 Task: Create in the project TurboCharge in Backlog an issue 'Integrate a new virtual reality feature into an existing mobile application to enhance user engagement and experience', assign it to team member softage.1@softage.net and change the status to IN PROGRESS.
Action: Mouse moved to (245, 72)
Screenshot: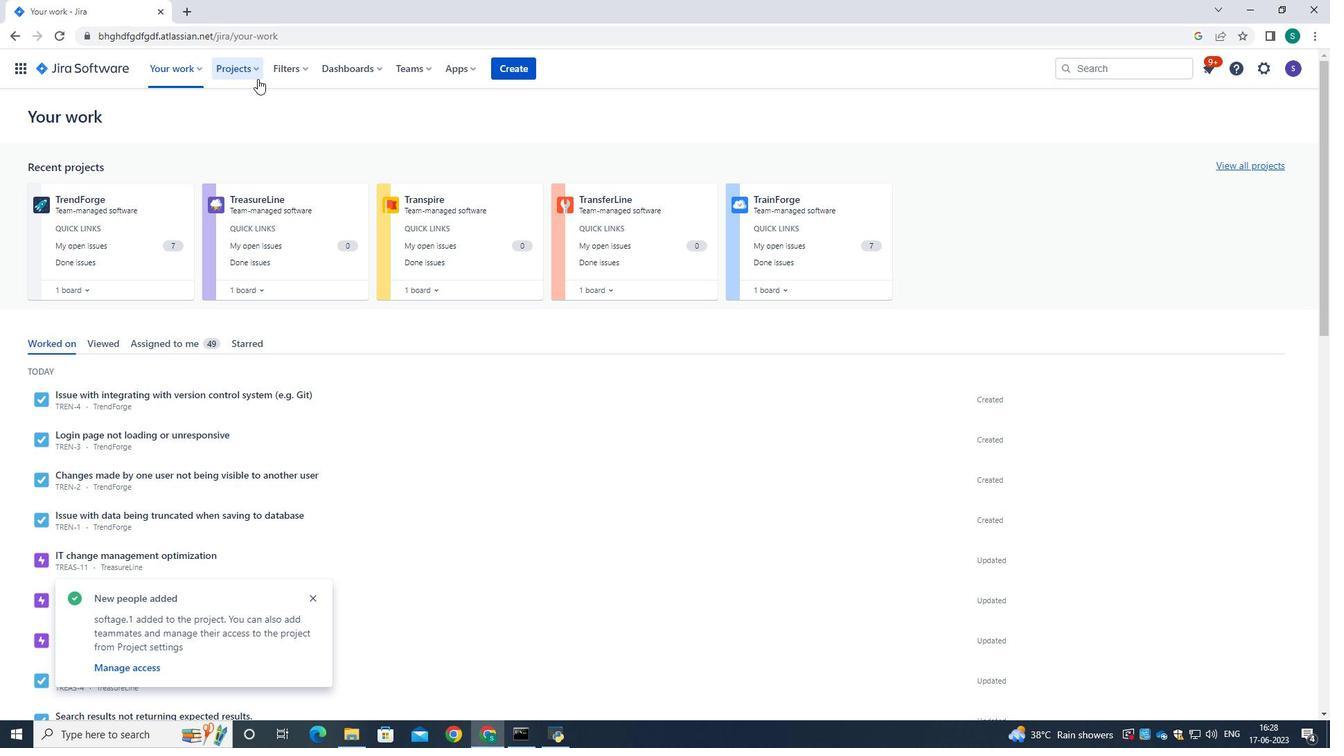 
Action: Mouse pressed left at (245, 72)
Screenshot: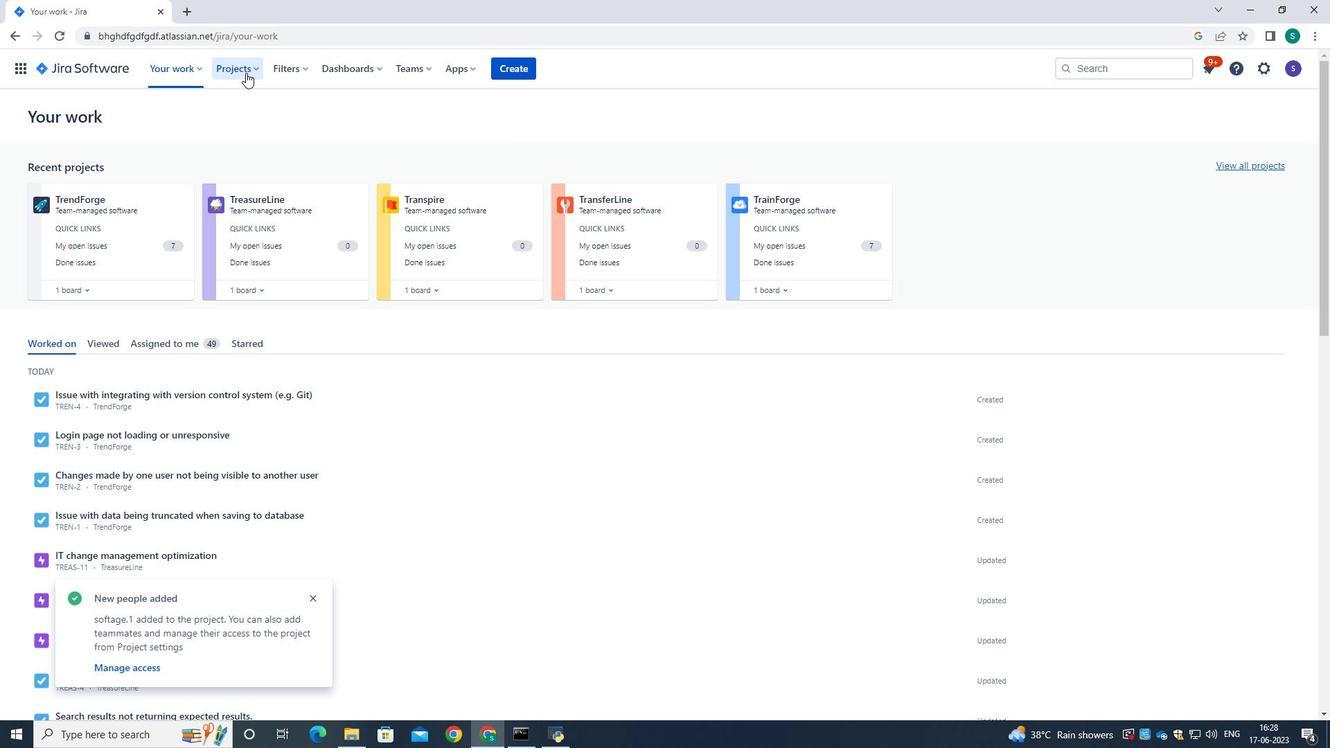 
Action: Mouse moved to (251, 132)
Screenshot: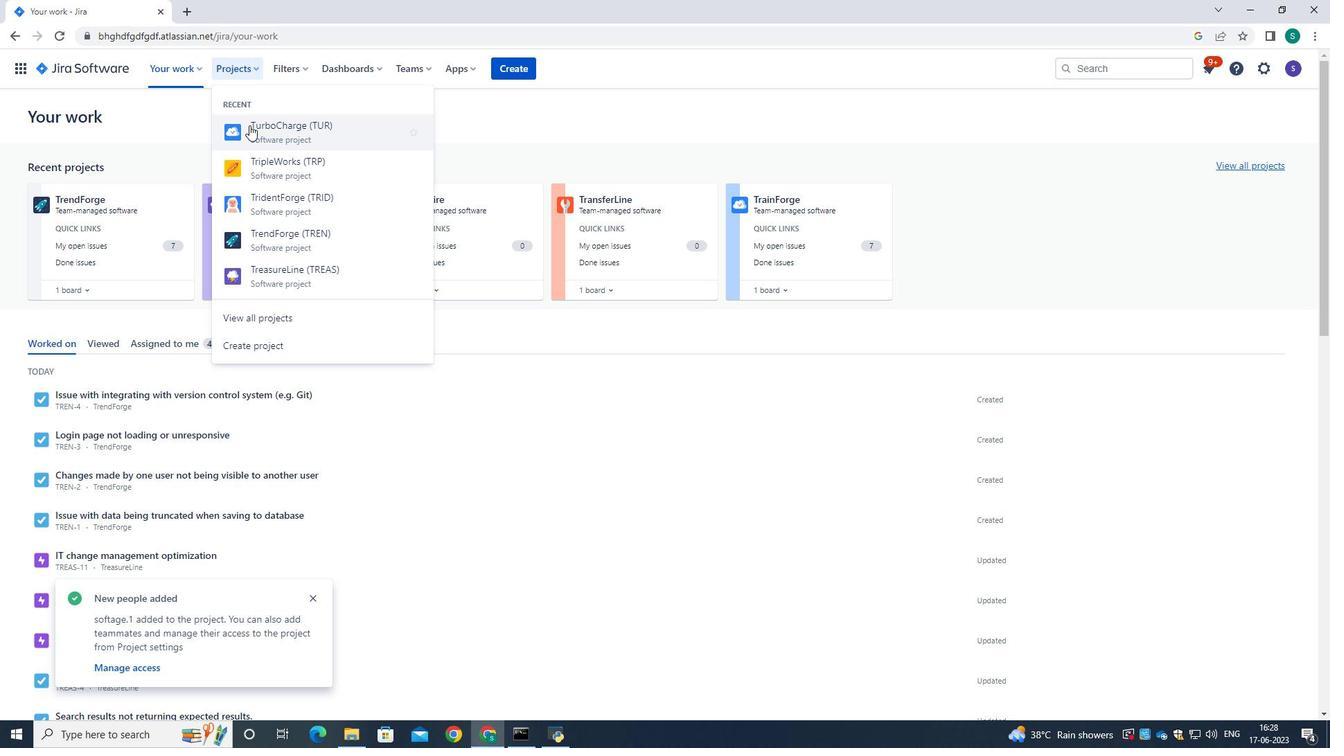 
Action: Mouse pressed left at (251, 132)
Screenshot: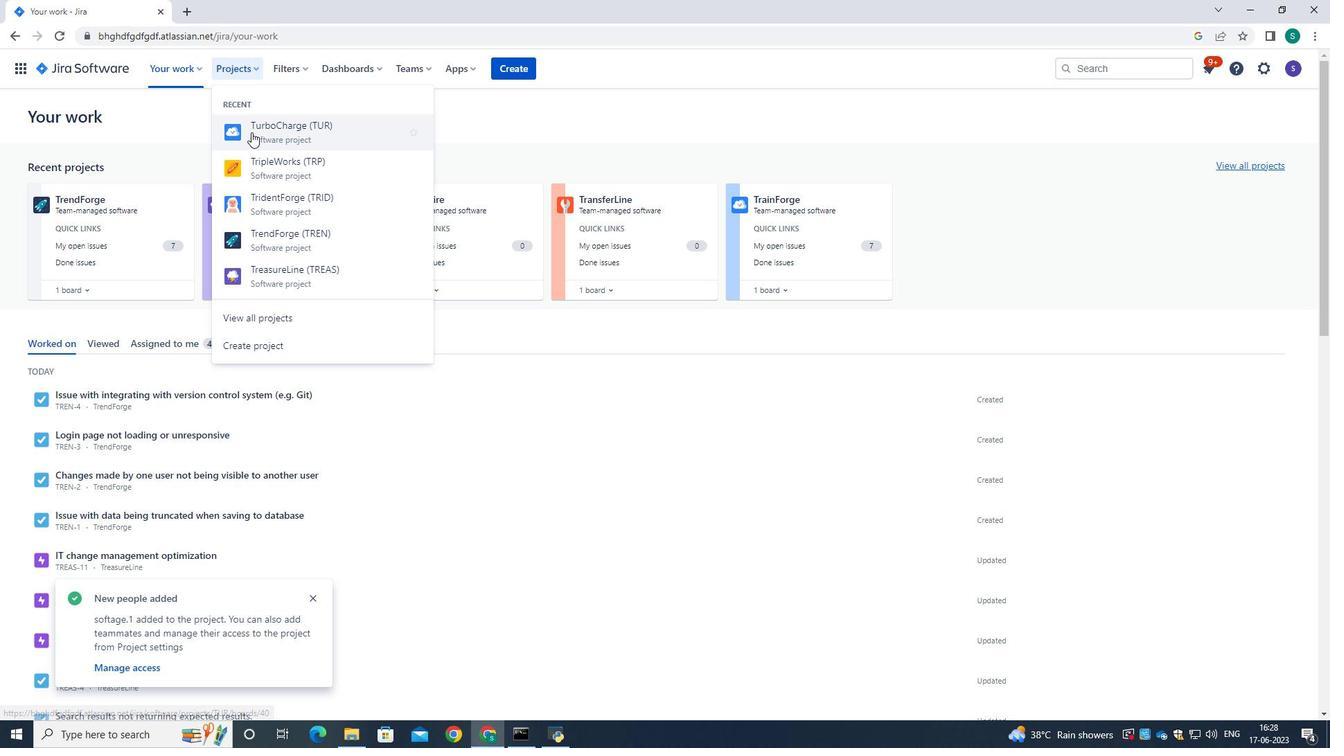 
Action: Mouse moved to (80, 205)
Screenshot: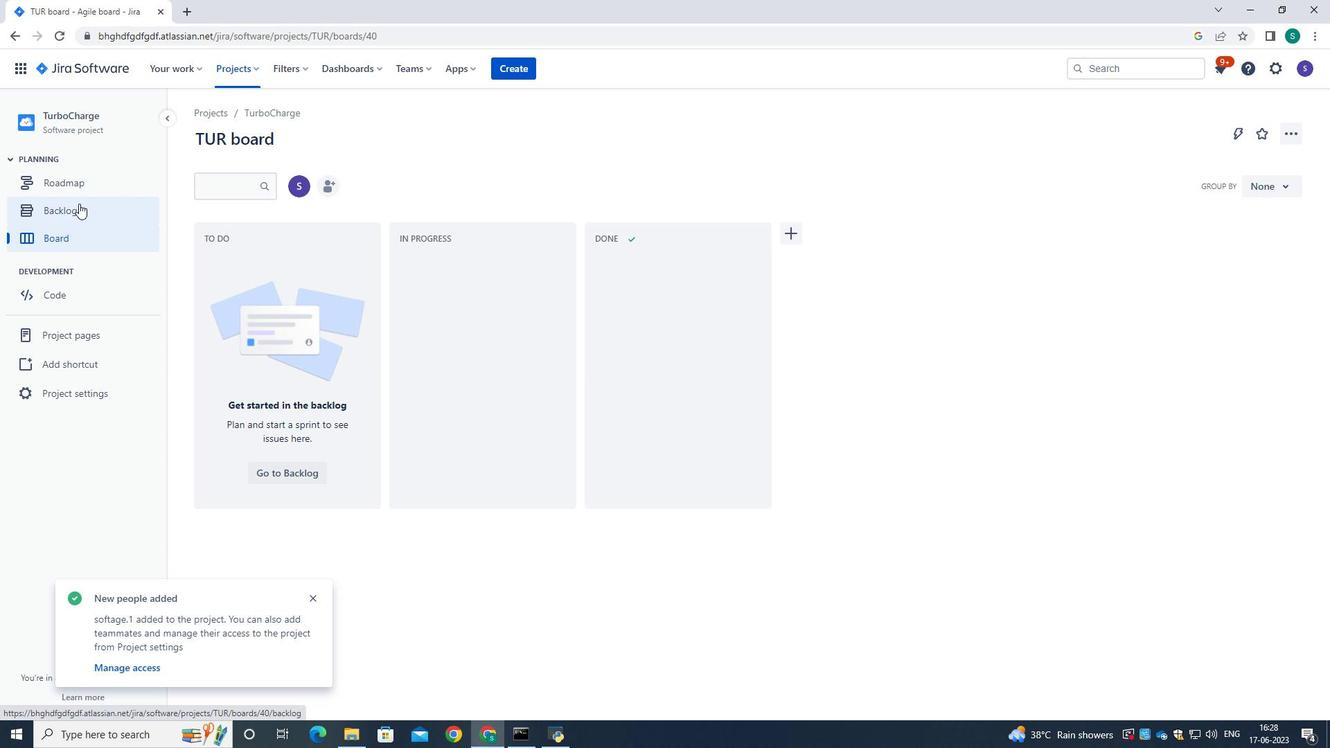 
Action: Mouse pressed left at (80, 205)
Screenshot: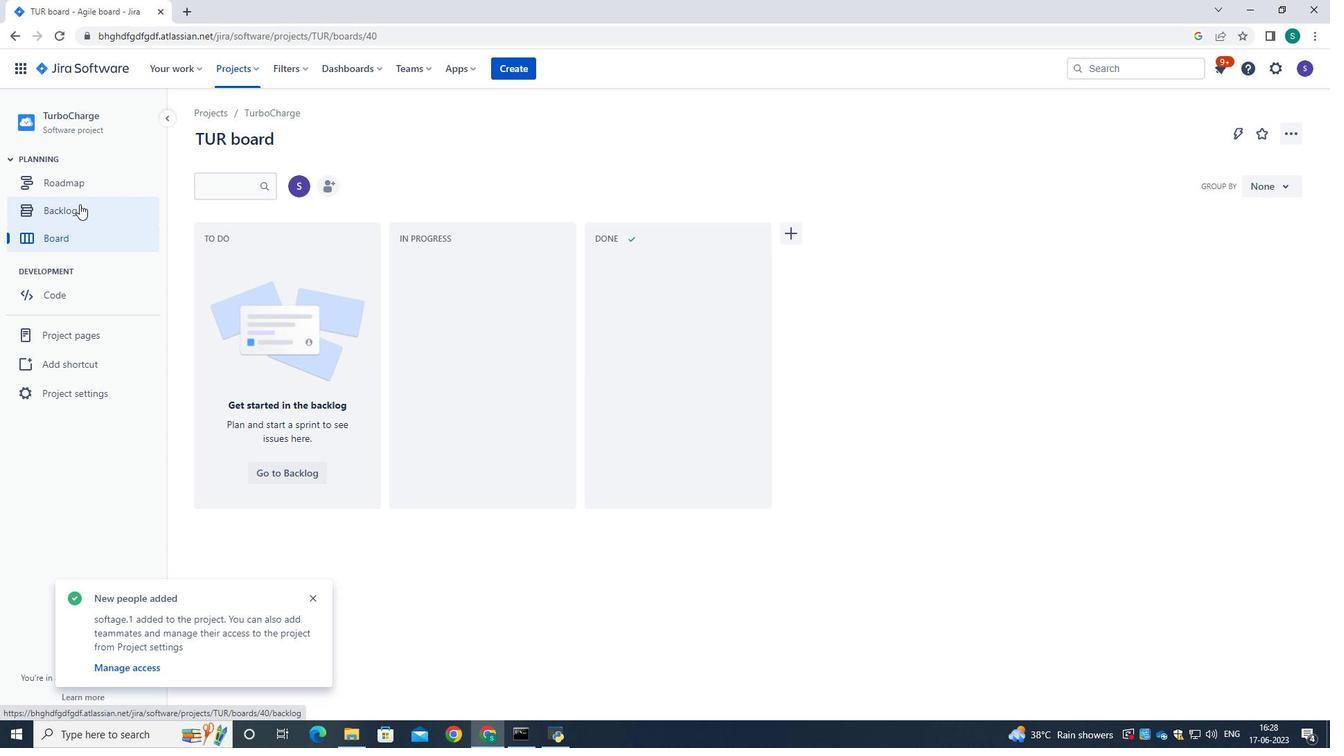 
Action: Mouse moved to (453, 281)
Screenshot: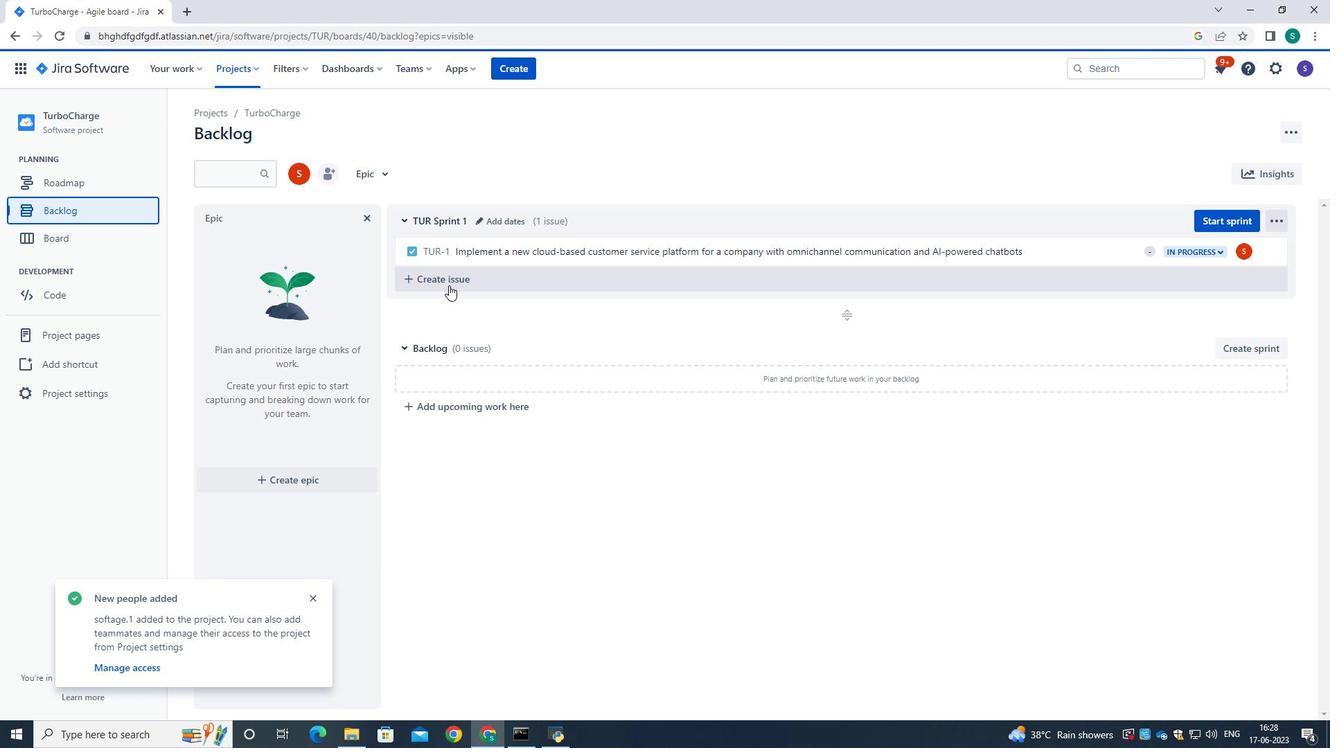 
Action: Mouse pressed left at (453, 281)
Screenshot: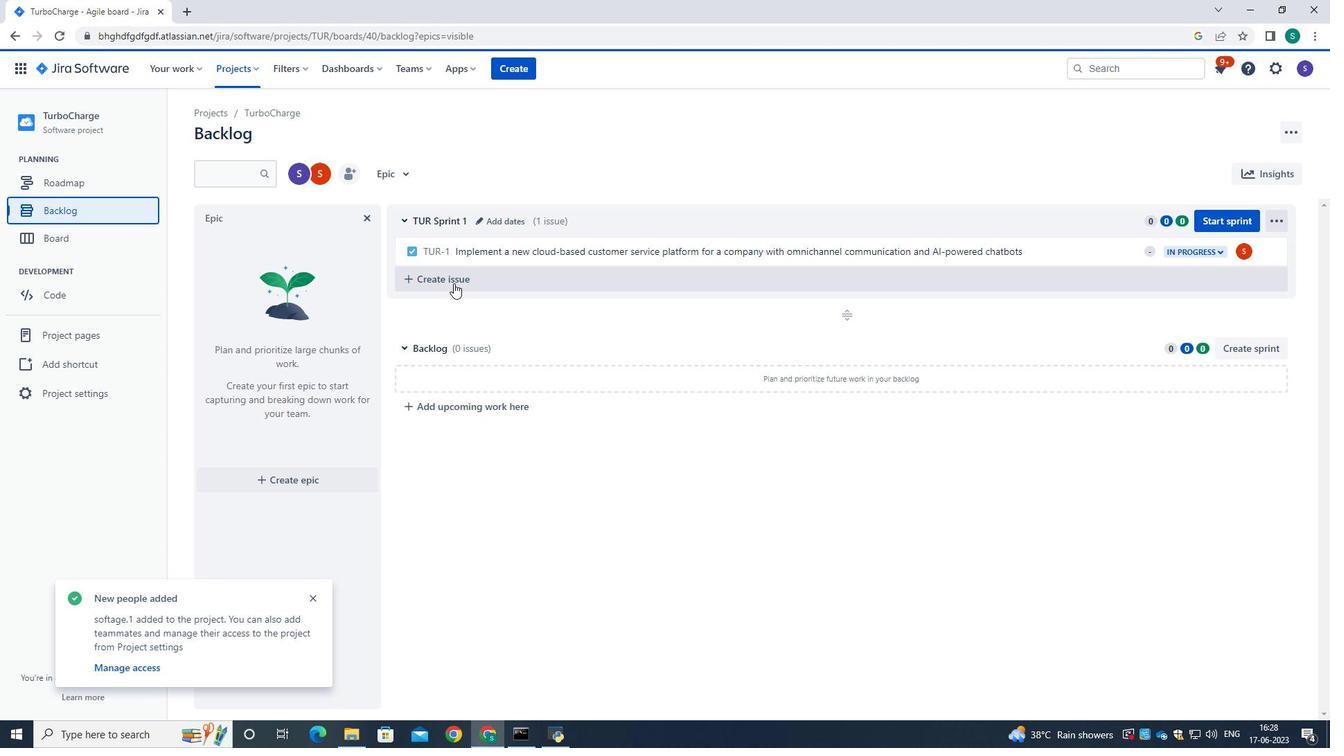 
Action: Mouse moved to (511, 282)
Screenshot: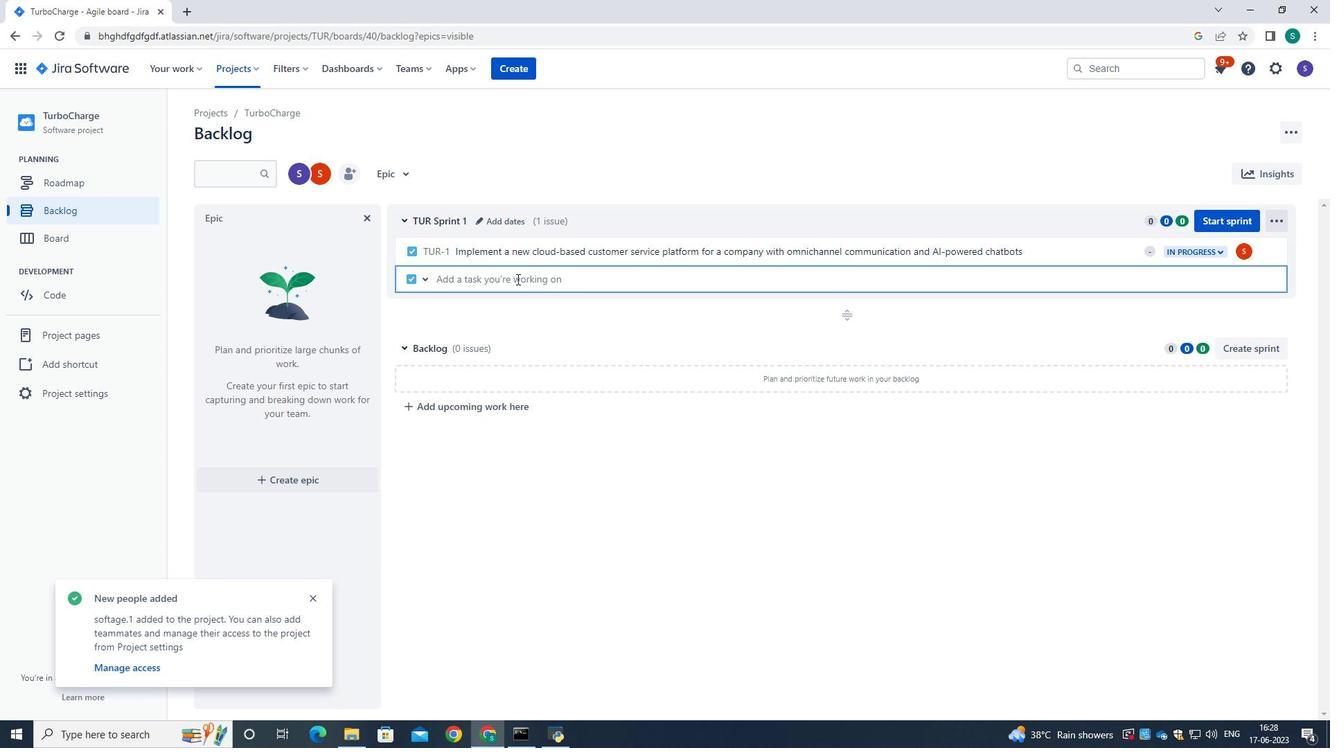 
Action: Mouse pressed left at (511, 282)
Screenshot: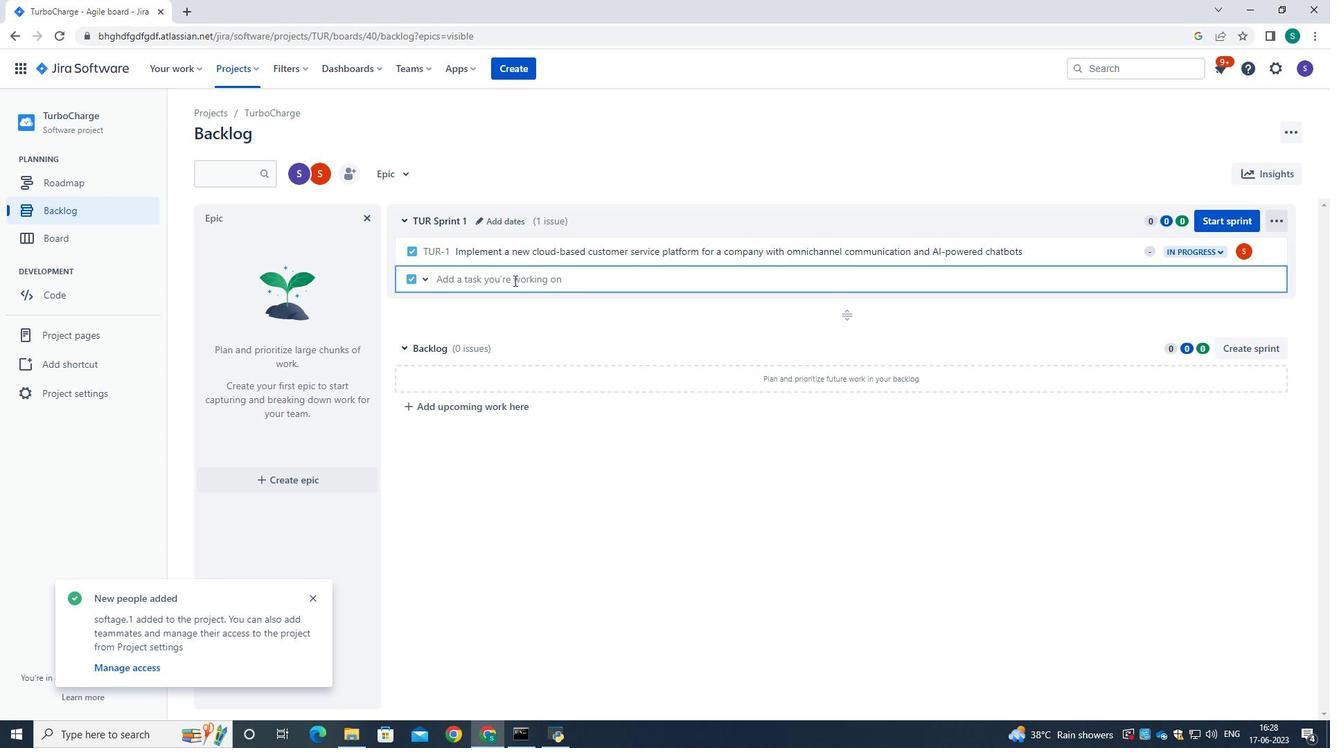 
Action: Key pressed <Key.caps_lock>I<Key.caps_lock>ntegrate<Key.space>a<Key.space>new<Key.space>virtyal<Key.backspace><Key.backspace><Key.backspace>ual<Key.space>reality<Key.space>featr<Key.backspace>ure<Key.space>into<Key.space>an<Key.space>existing<Key.space>mobile<Key.space>application<Key.space>to<Key.space>enhance<Key.space>user<Key.space>engagement<Key.space>and<Key.space>w<Key.backspace>experience.<Key.backspace>
Screenshot: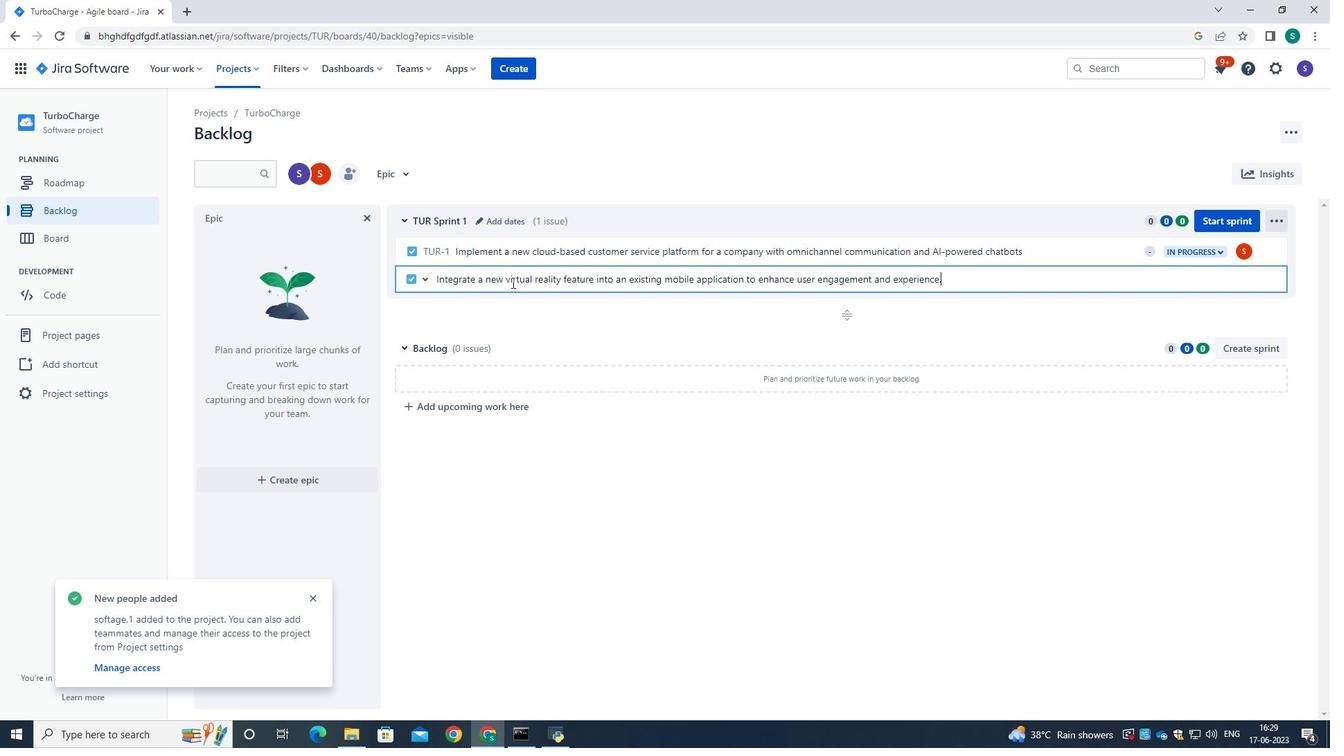 
Action: Mouse moved to (514, 283)
Screenshot: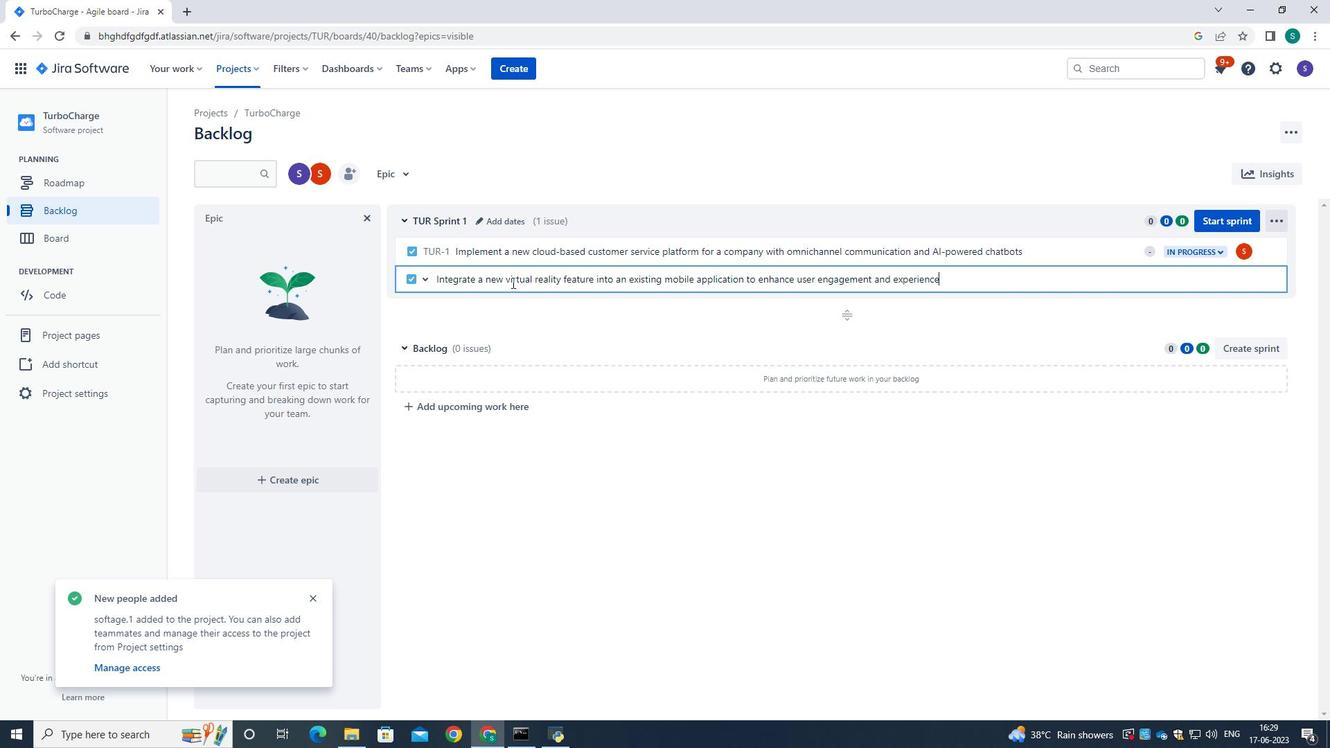 
Action: Key pressed <Key.enter>
Screenshot: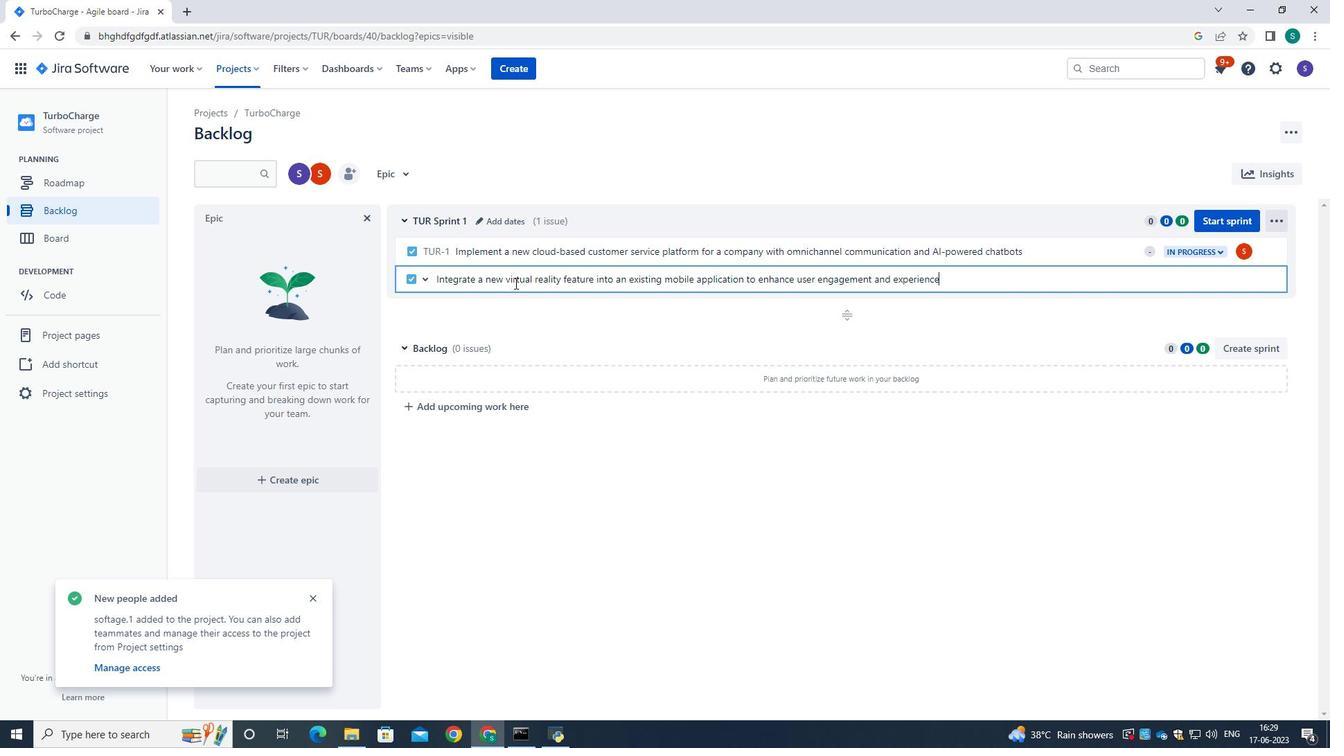 
Action: Mouse moved to (1244, 281)
Screenshot: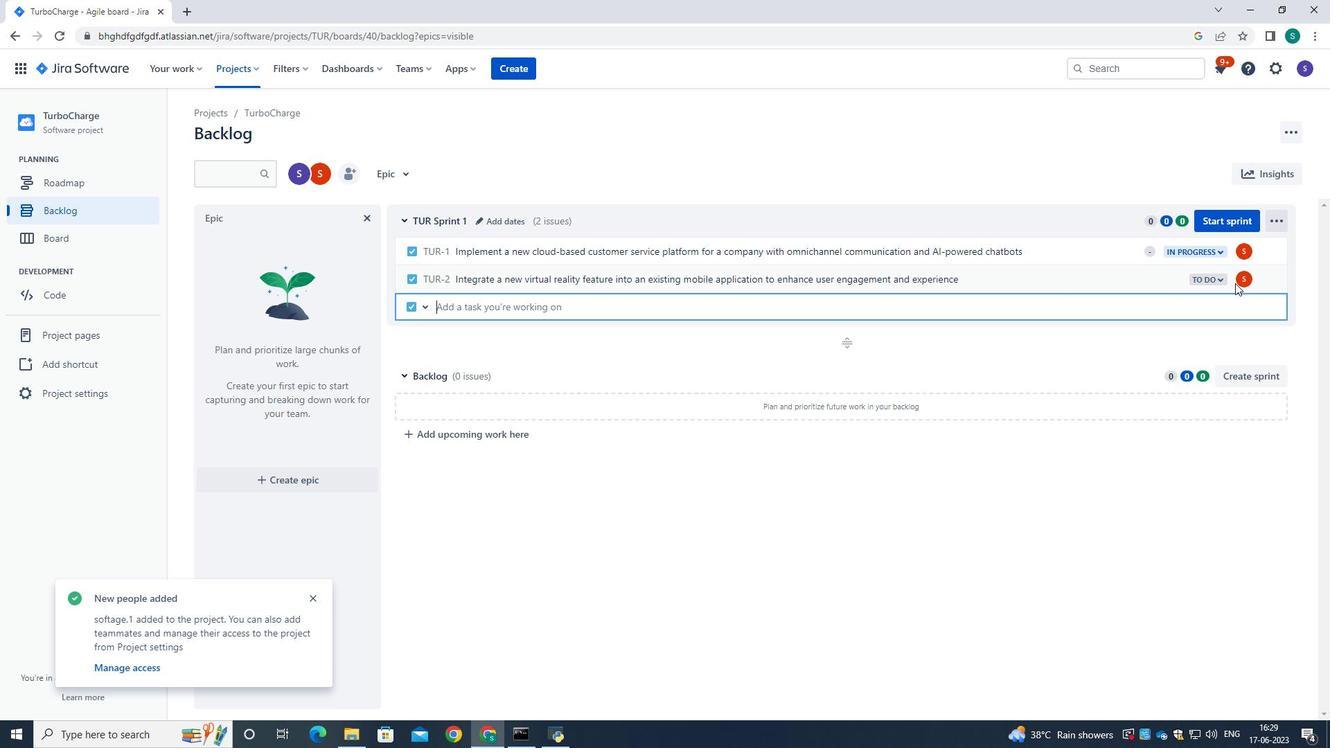 
Action: Mouse pressed left at (1244, 281)
Screenshot: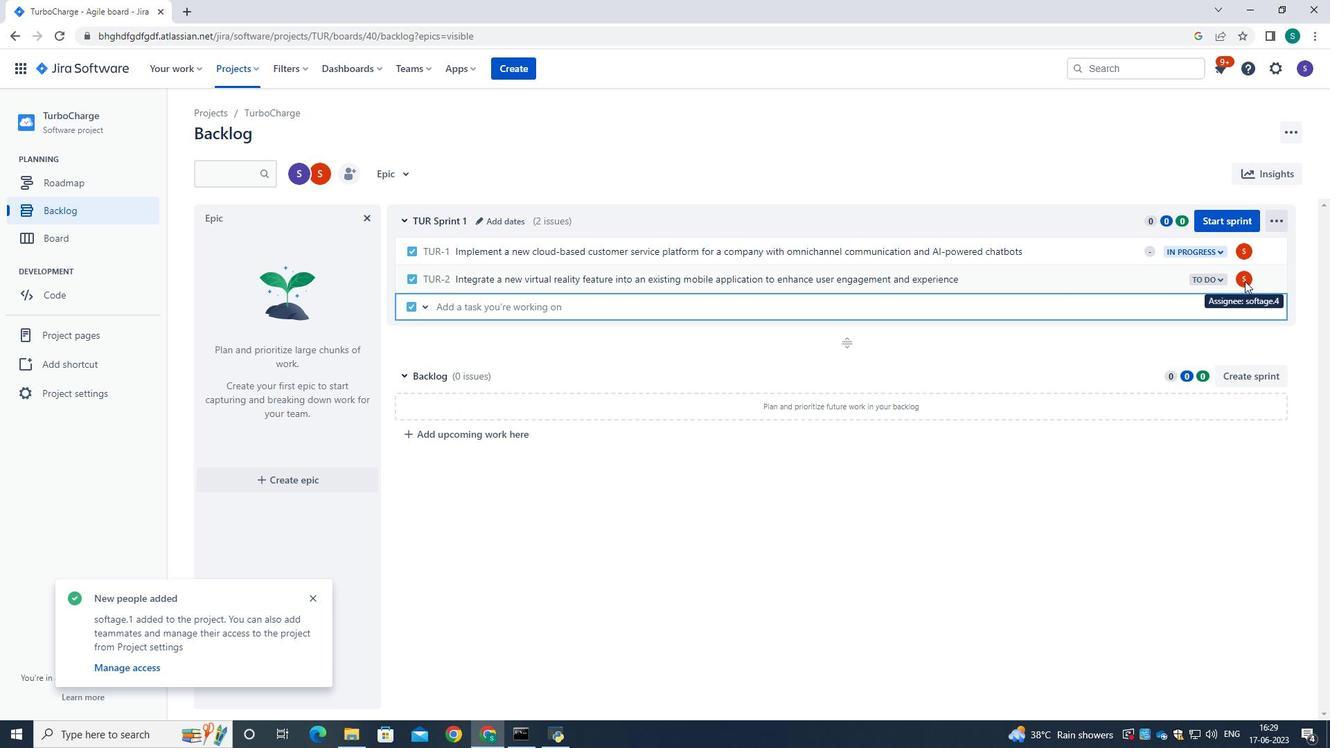 
Action: Mouse moved to (1244, 272)
Screenshot: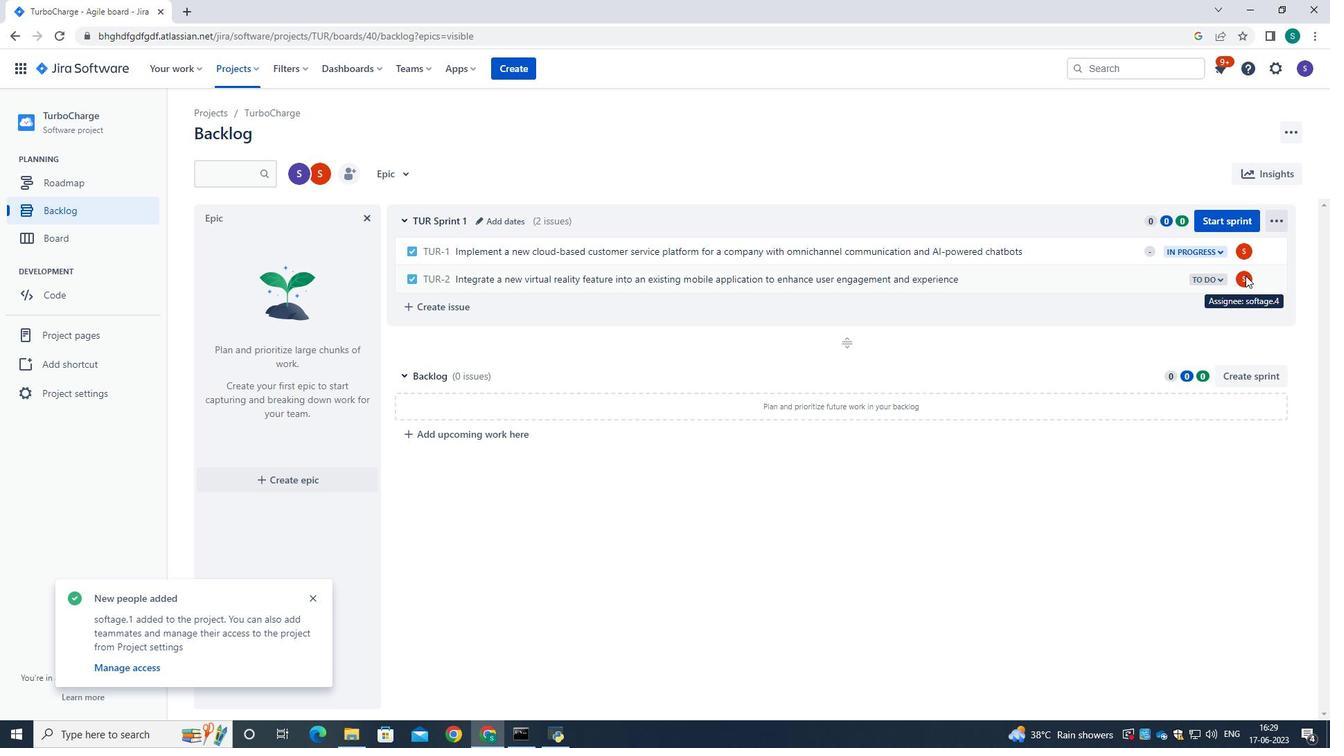 
Action: Mouse pressed left at (1244, 272)
Screenshot: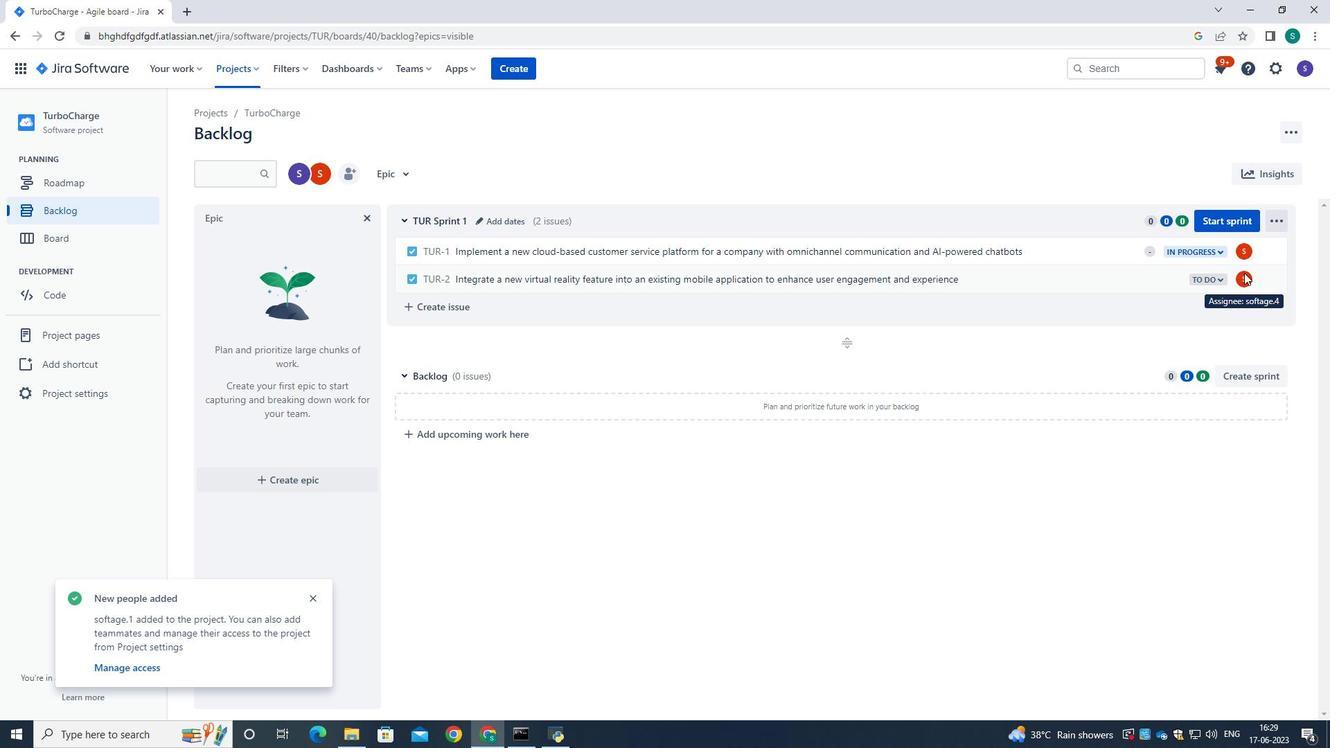 
Action: Mouse moved to (1242, 279)
Screenshot: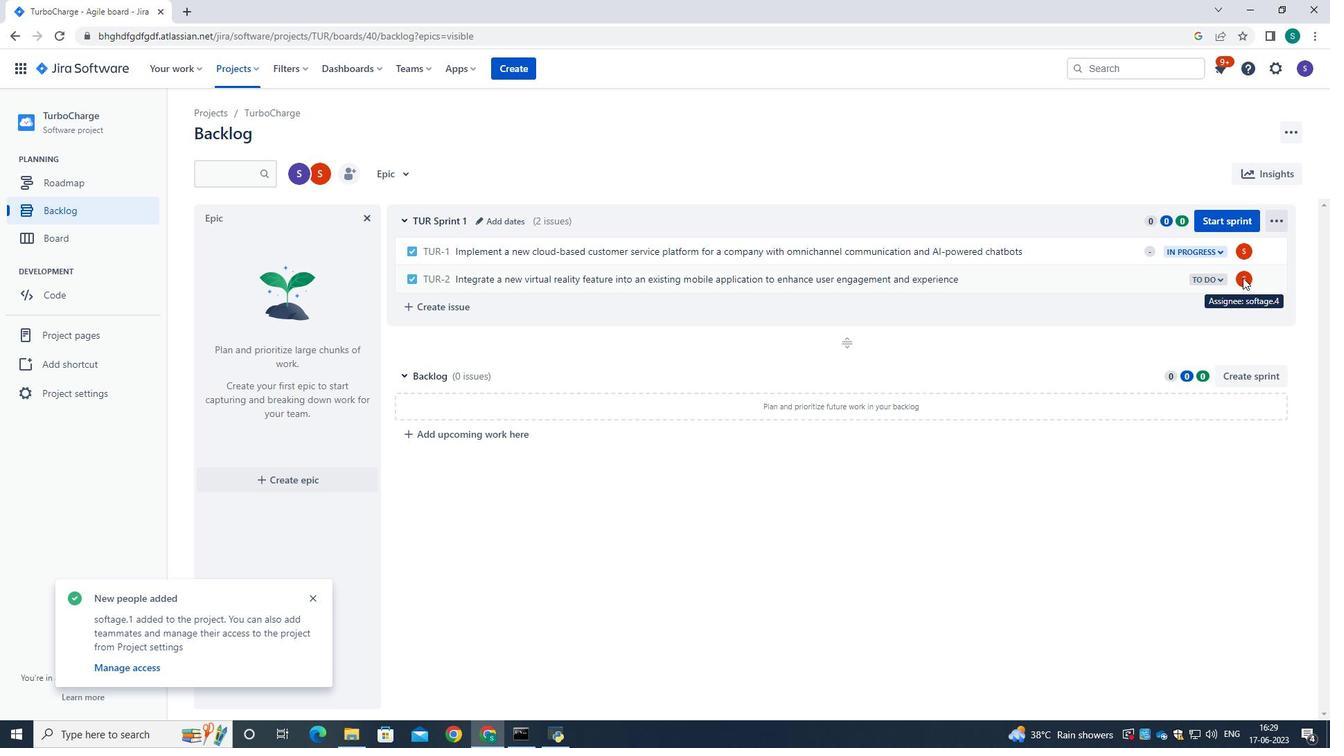 
Action: Mouse pressed left at (1242, 279)
Screenshot: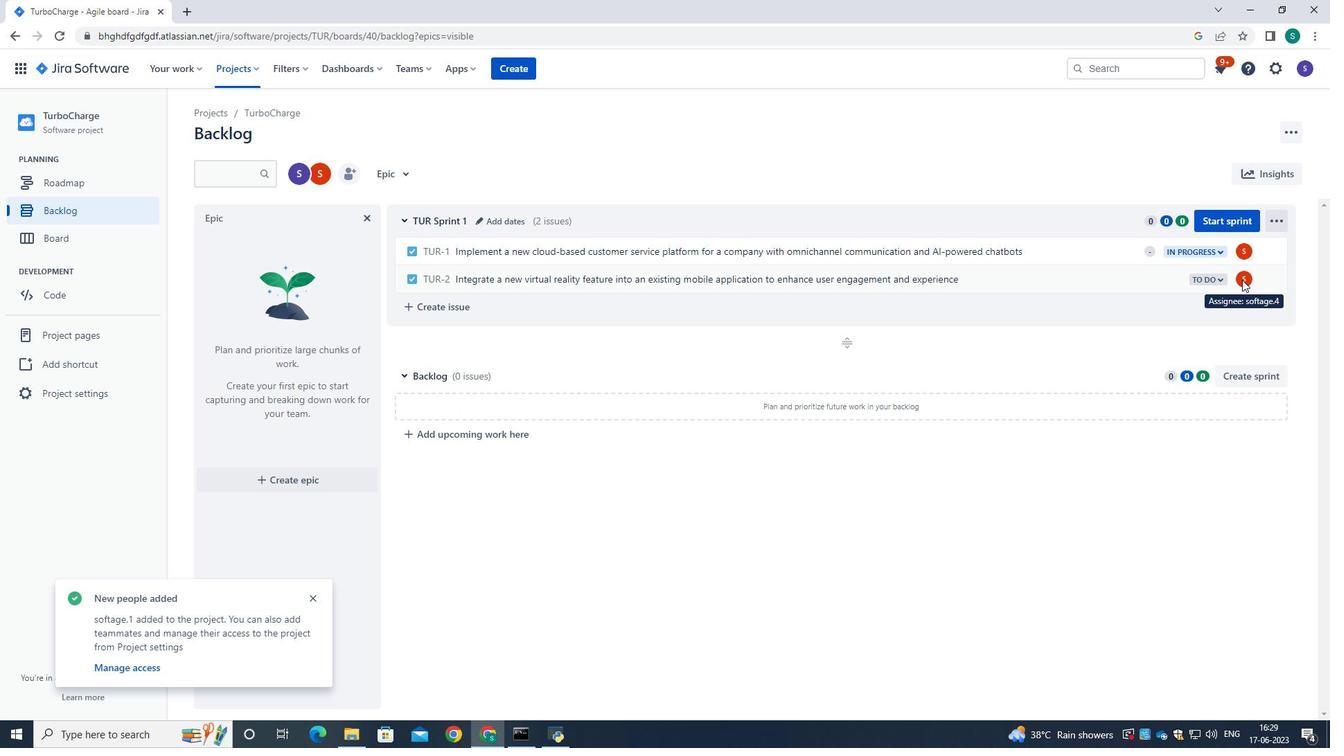
Action: Mouse moved to (1247, 280)
Screenshot: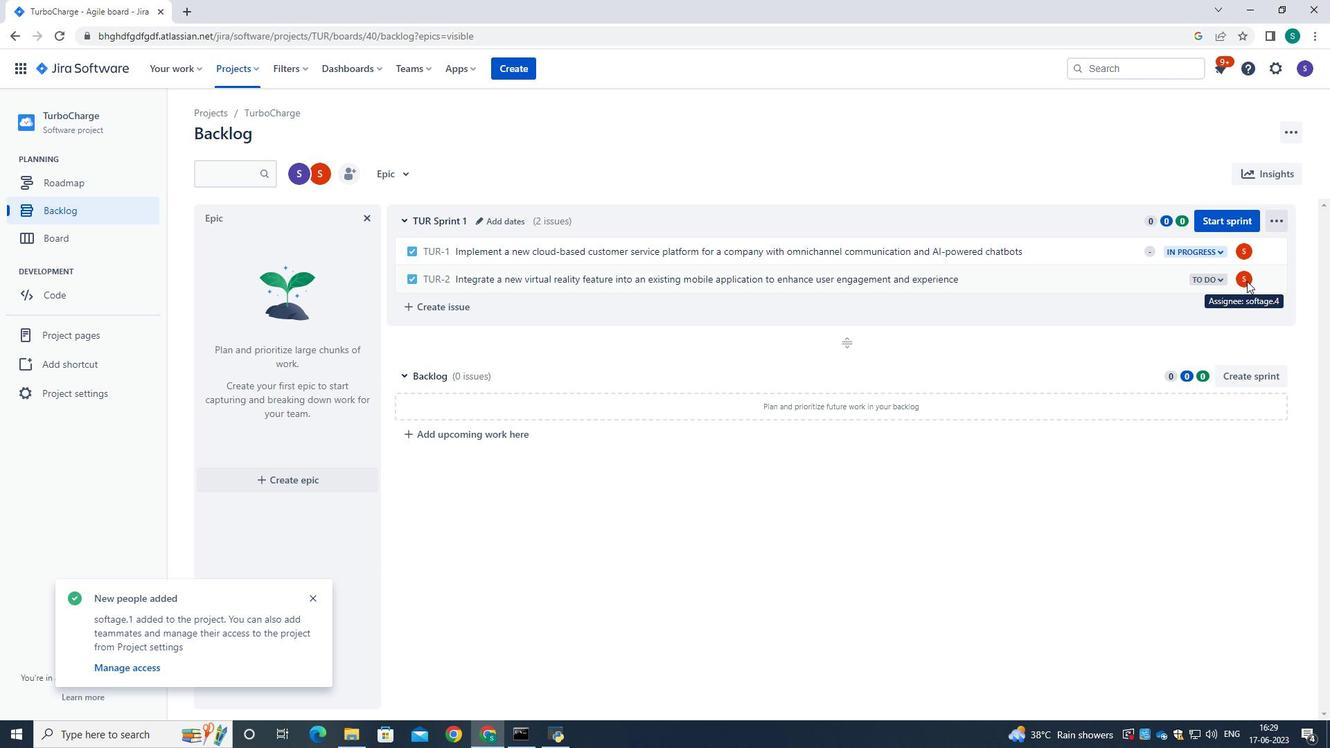 
Action: Mouse pressed left at (1247, 280)
Screenshot: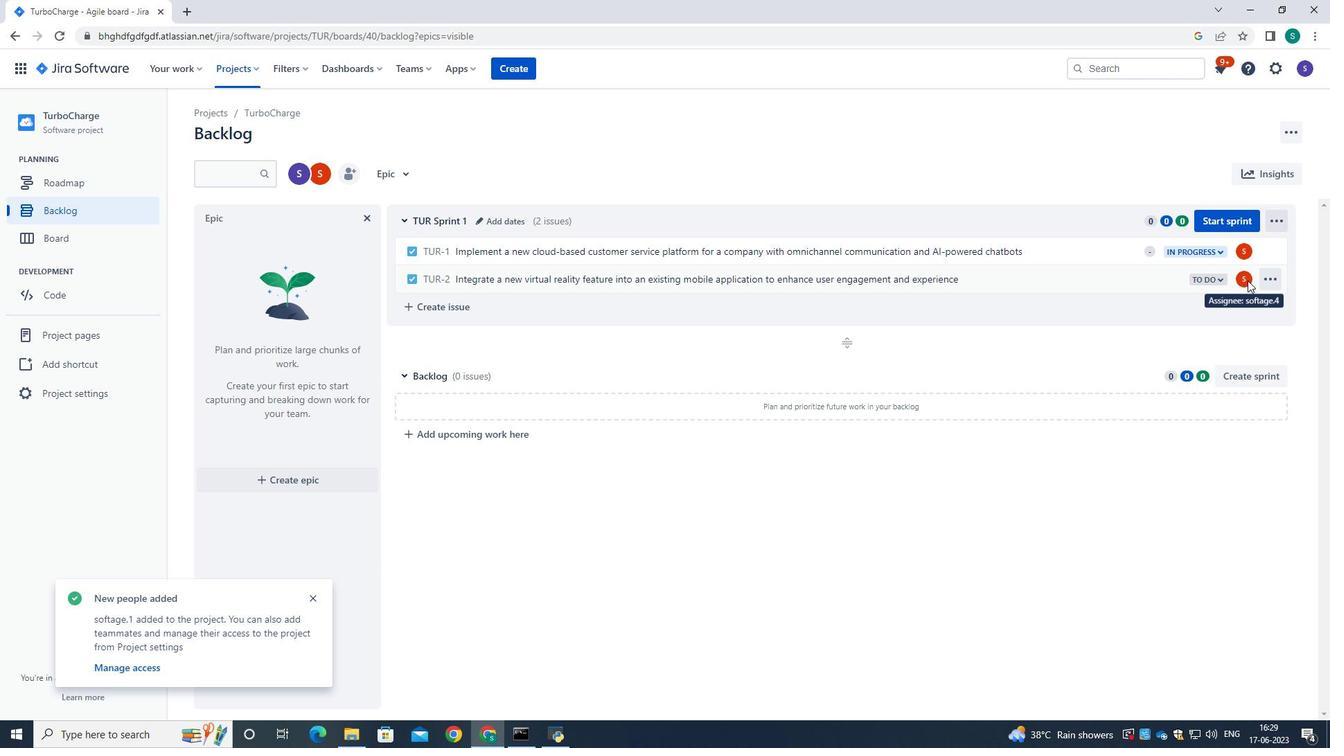 
Action: Mouse moved to (1246, 280)
Screenshot: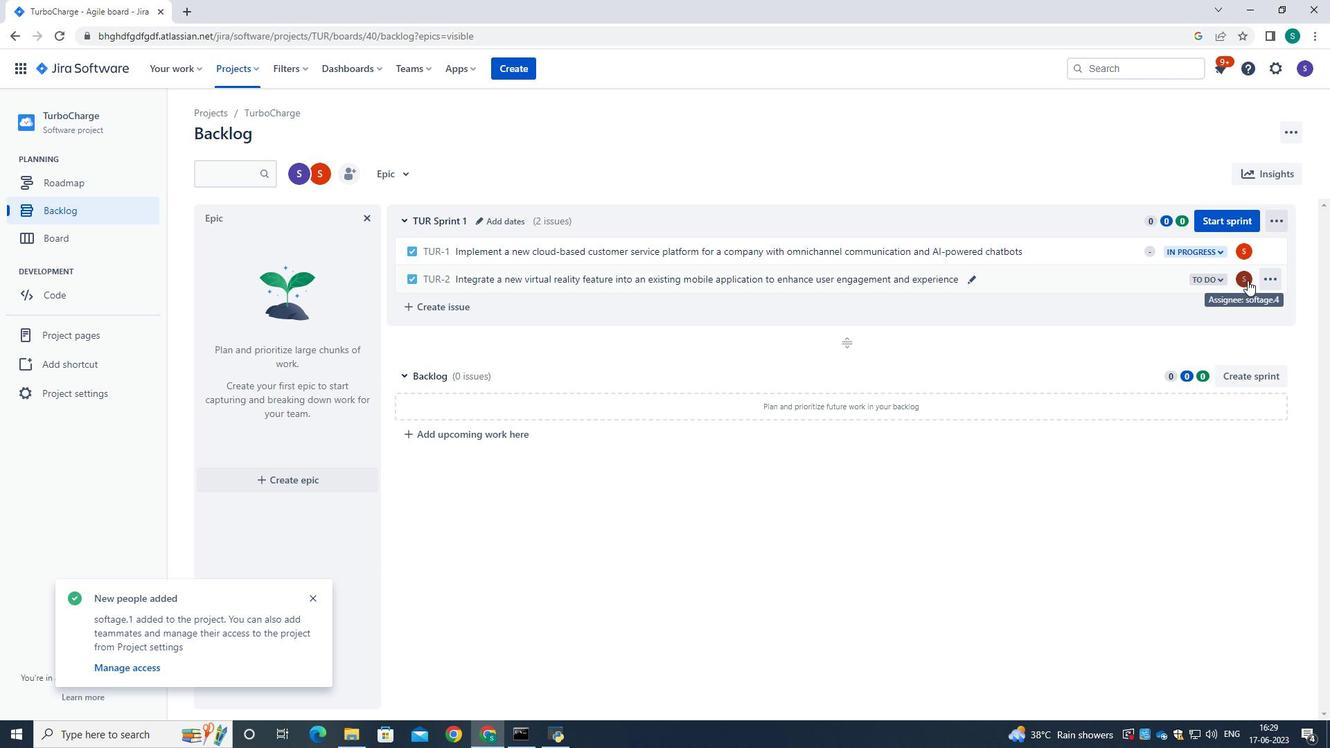 
Action: Mouse pressed left at (1246, 280)
Screenshot: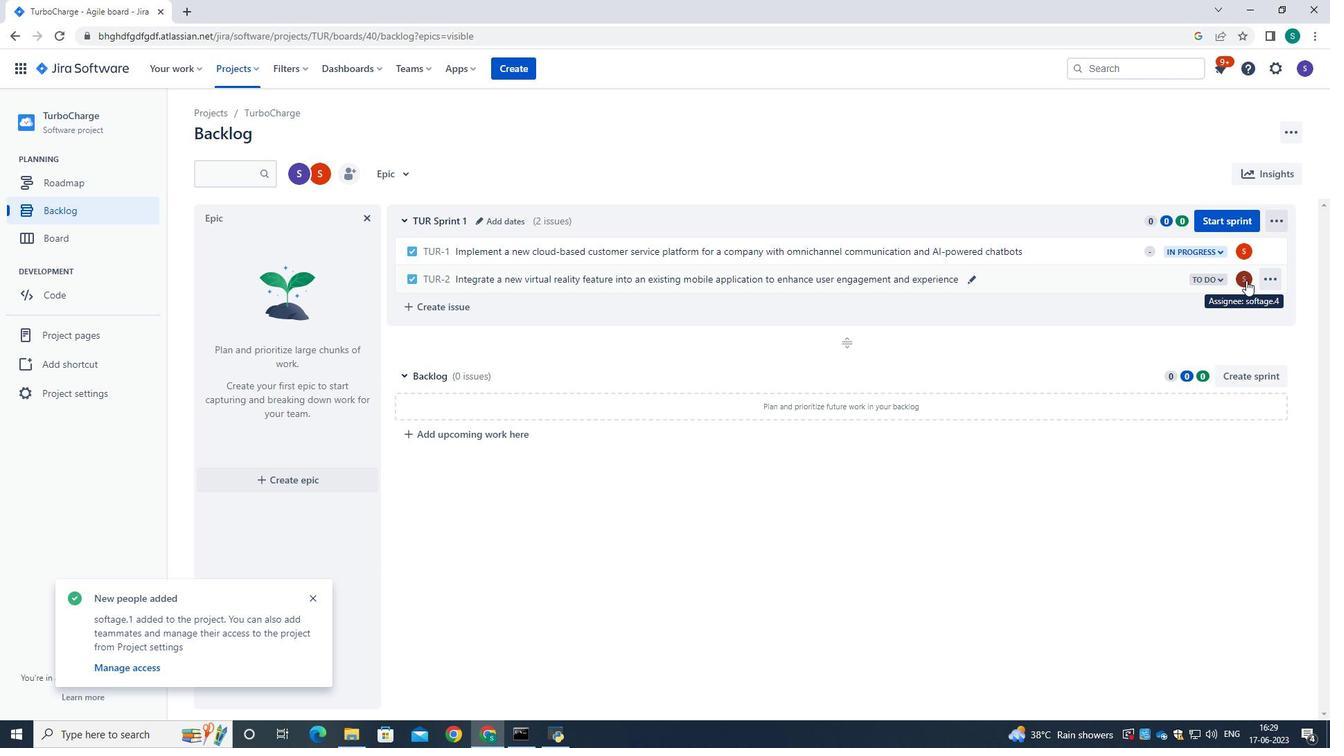 
Action: Mouse moved to (1136, 318)
Screenshot: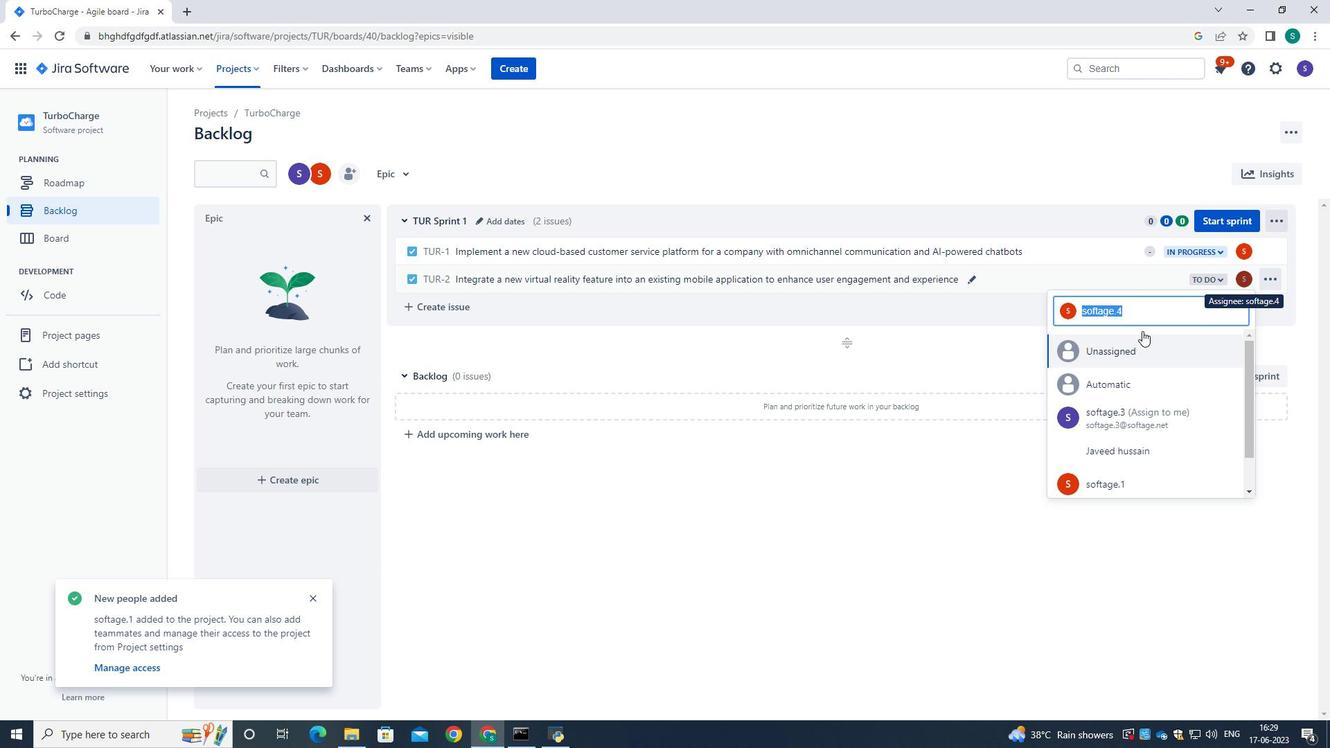
Action: Key pressed softage.1<Key.shift>@sftage.net
Screenshot: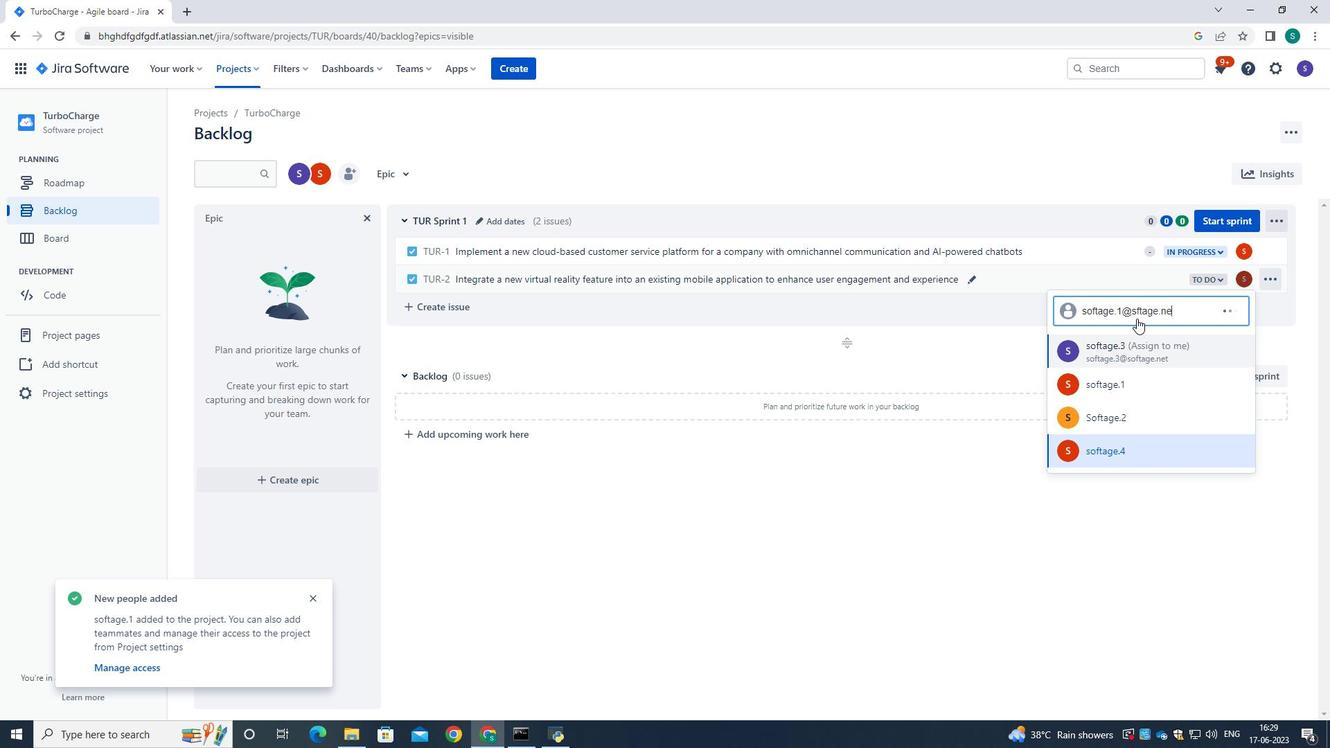 
Action: Mouse moved to (1136, 310)
Screenshot: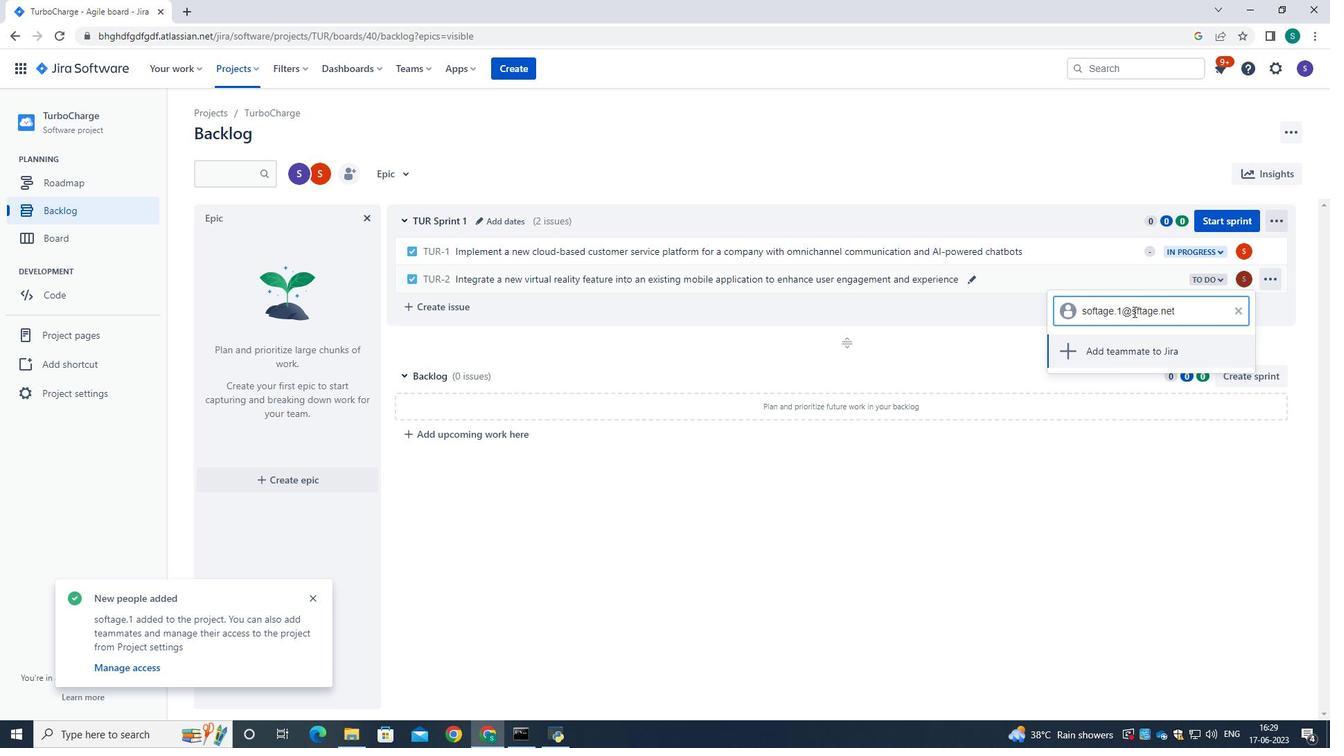 
Action: Mouse pressed left at (1136, 310)
Screenshot: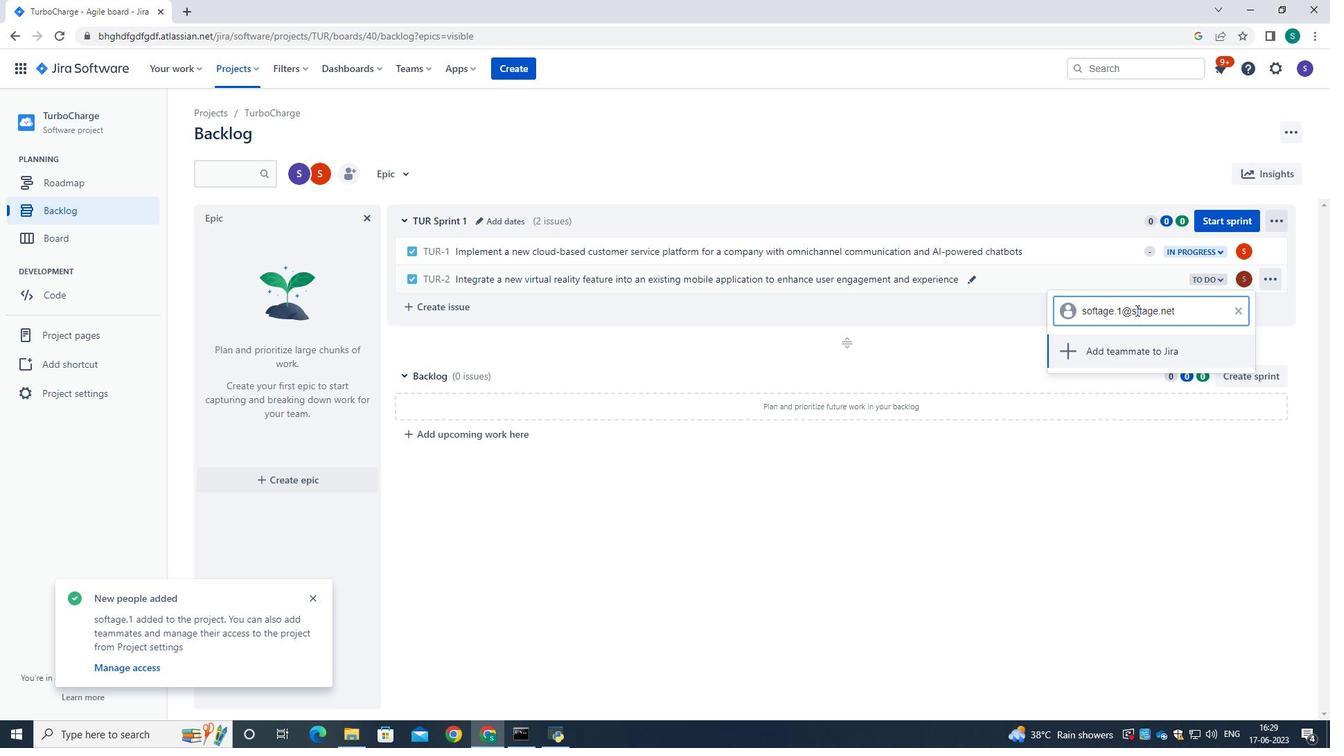 
Action: Mouse moved to (1151, 313)
Screenshot: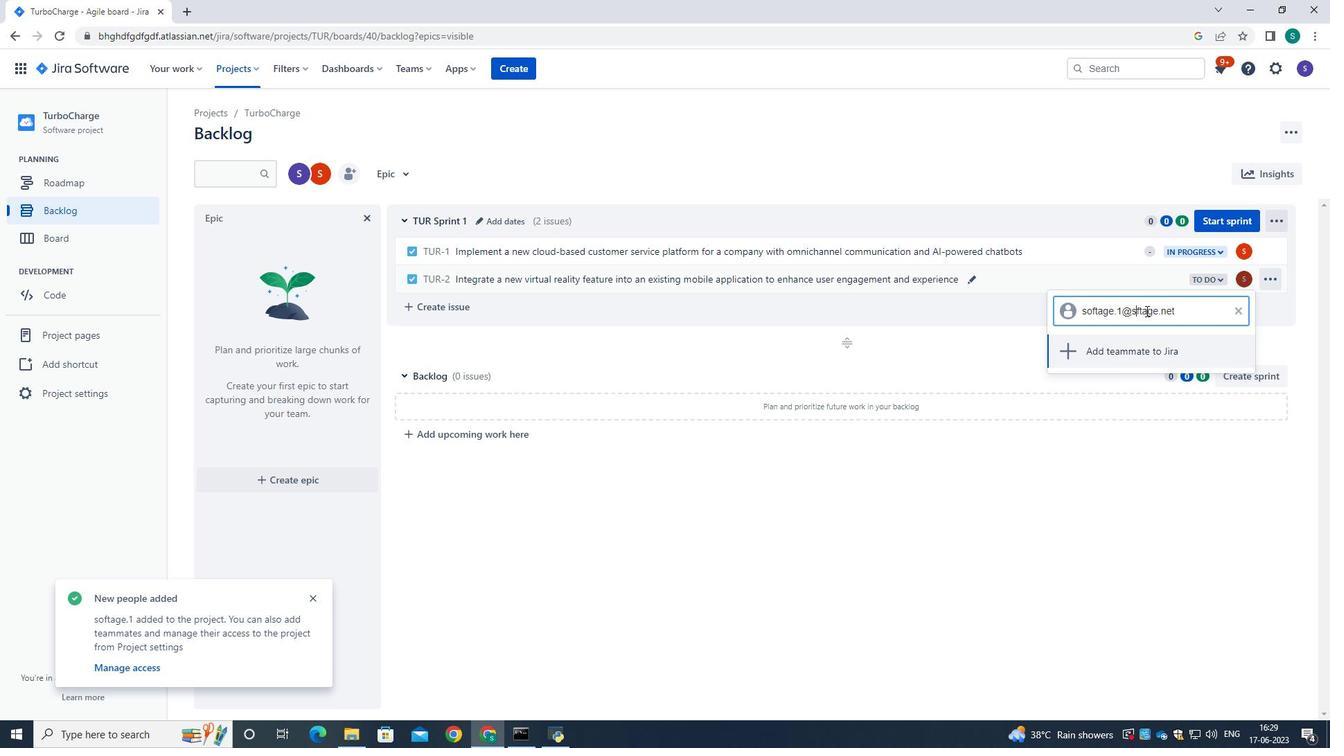 
Action: Key pressed o
Screenshot: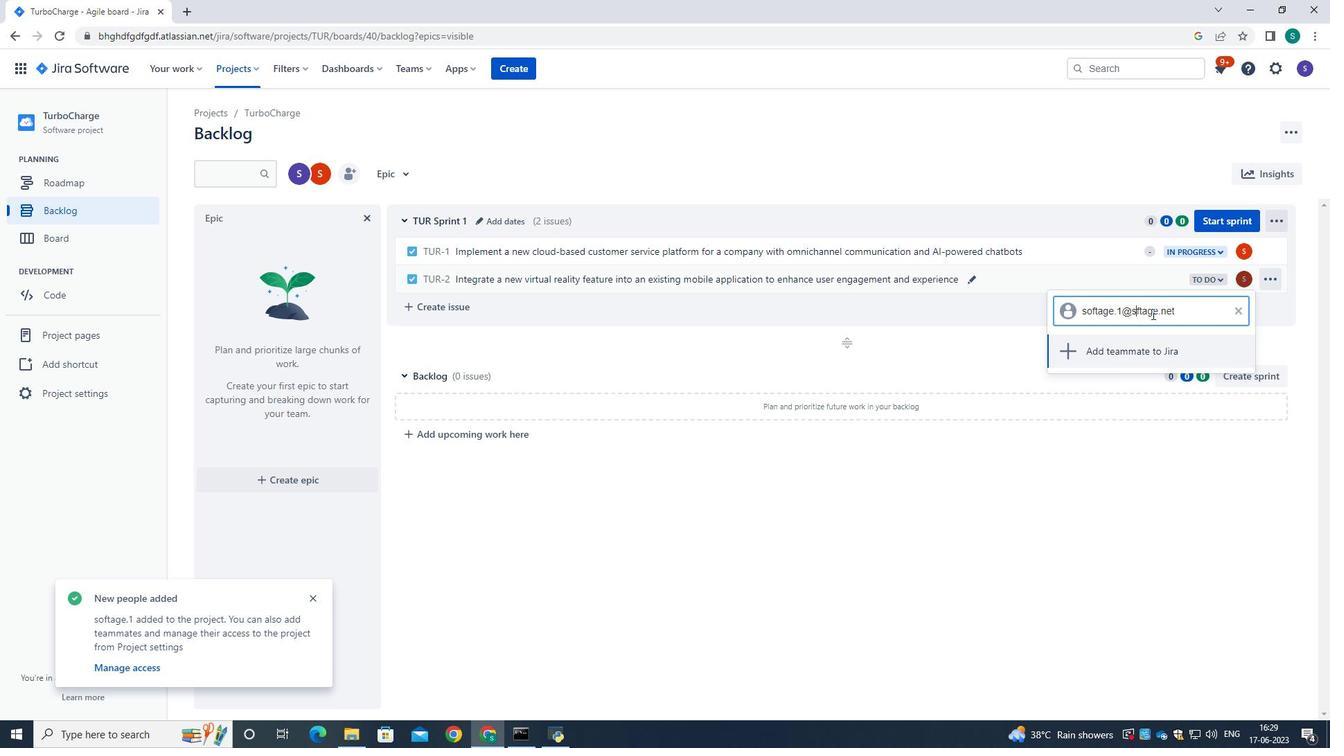 
Action: Mouse moved to (1116, 351)
Screenshot: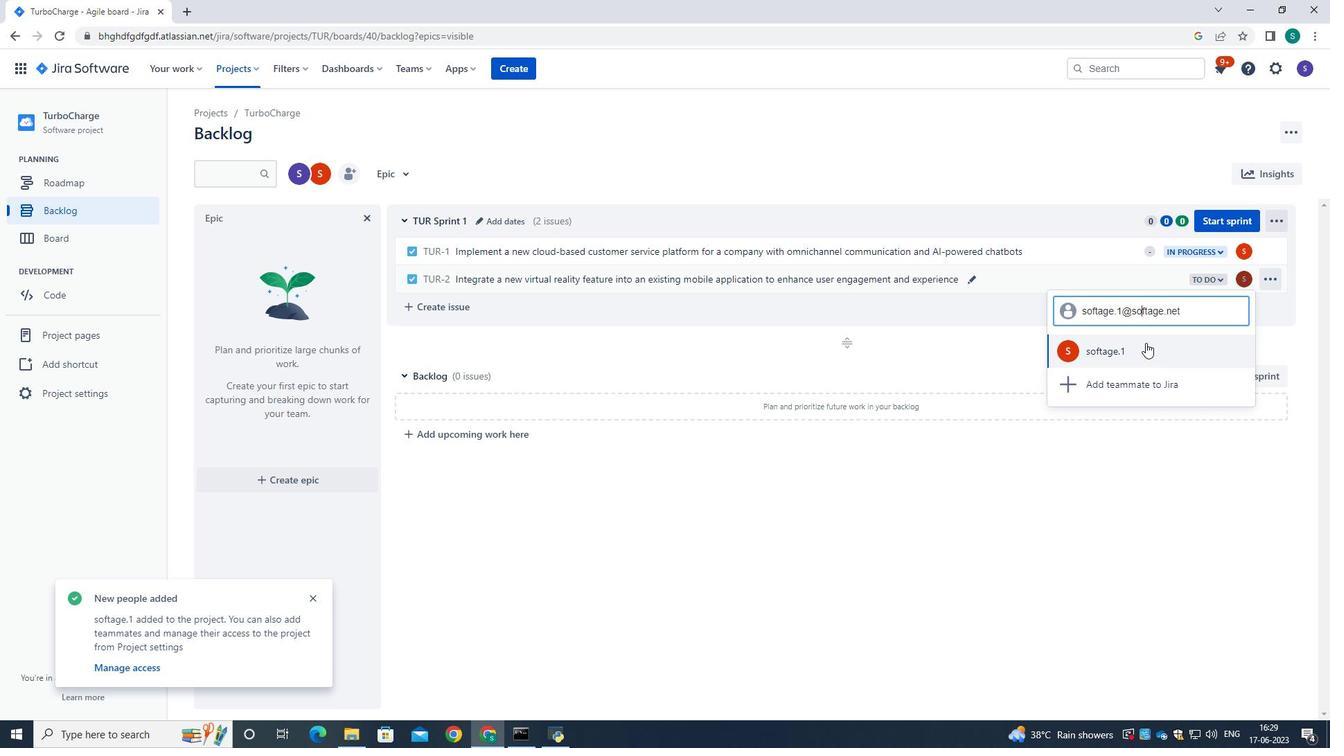 
Action: Mouse pressed left at (1116, 351)
Screenshot: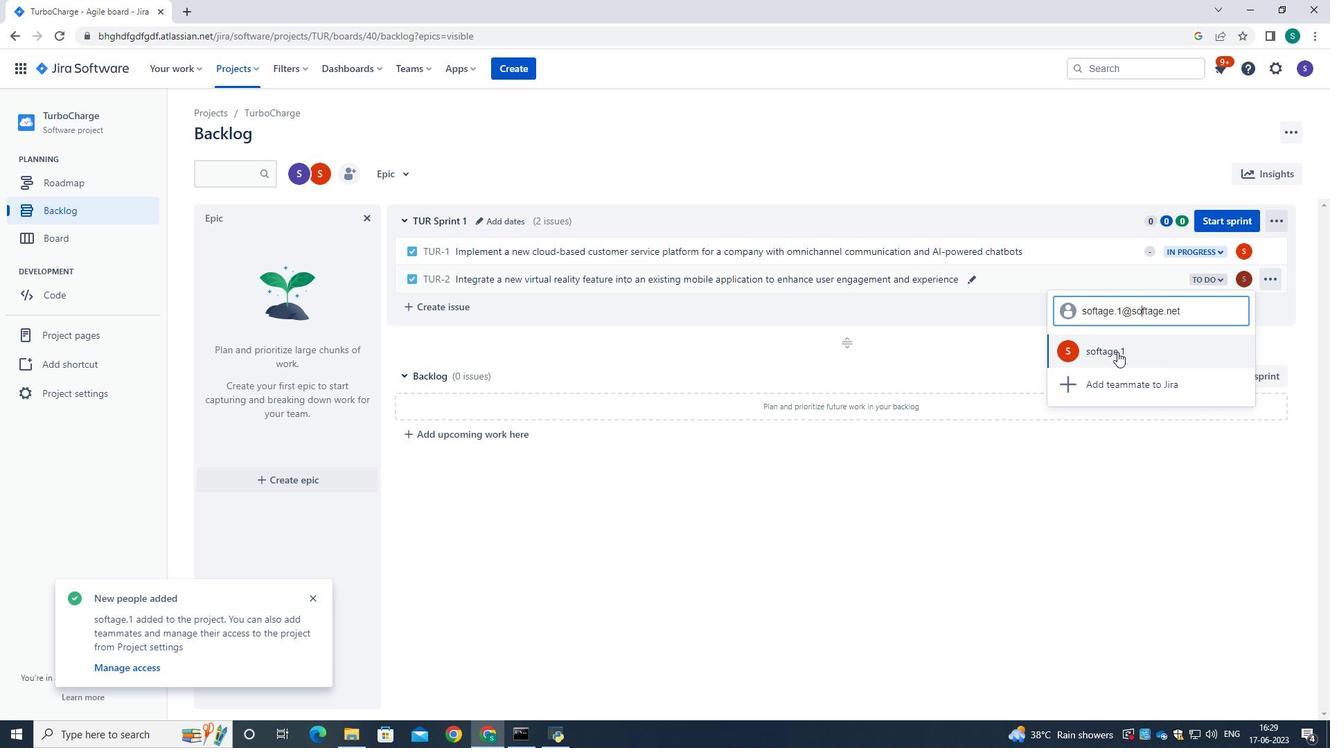
Action: Mouse moved to (1203, 281)
Screenshot: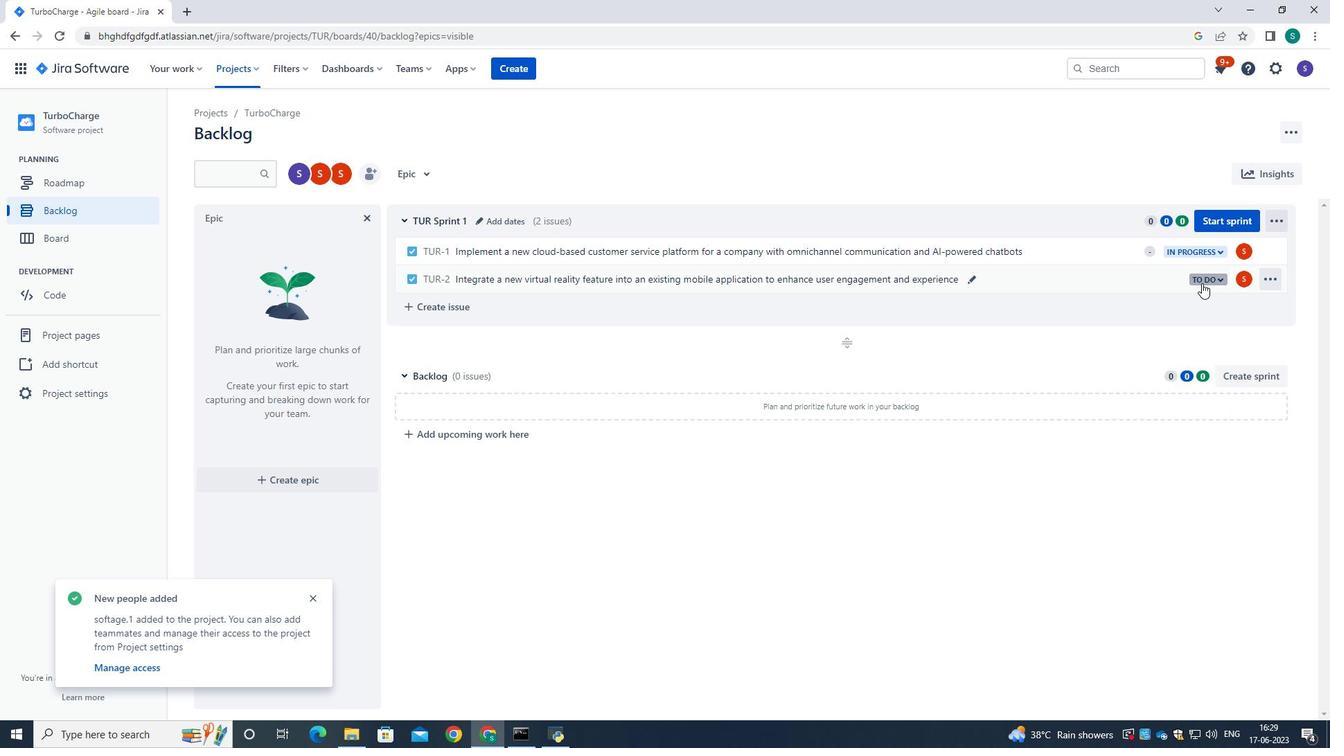 
Action: Mouse pressed left at (1203, 281)
Screenshot: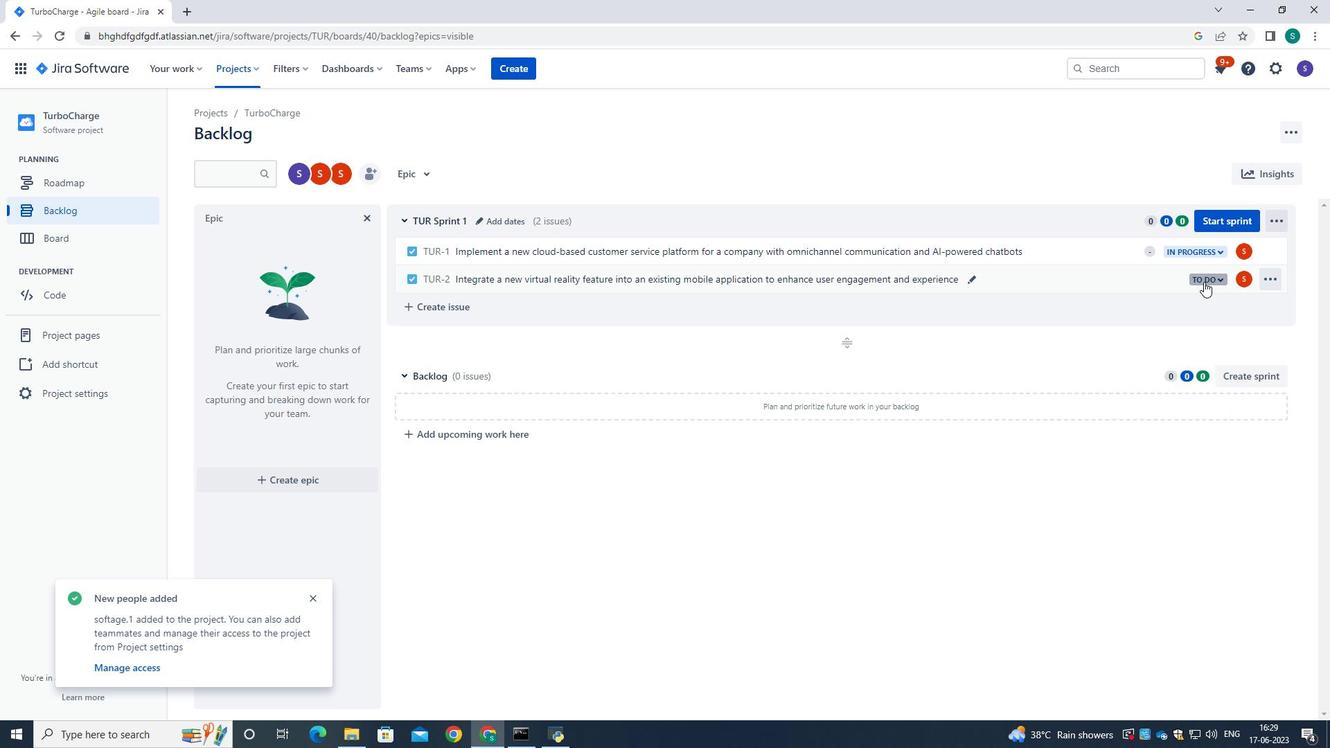 
Action: Mouse moved to (1153, 308)
Screenshot: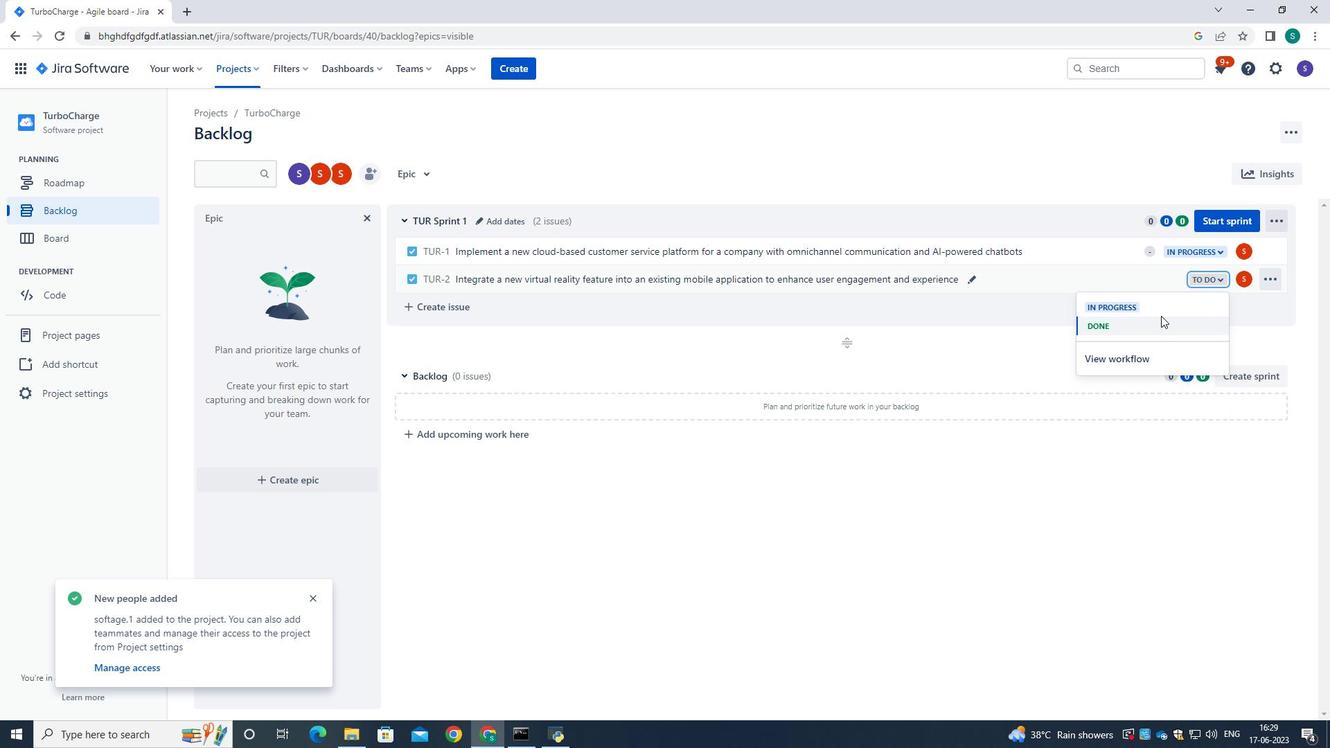 
Action: Mouse pressed left at (1153, 308)
Screenshot: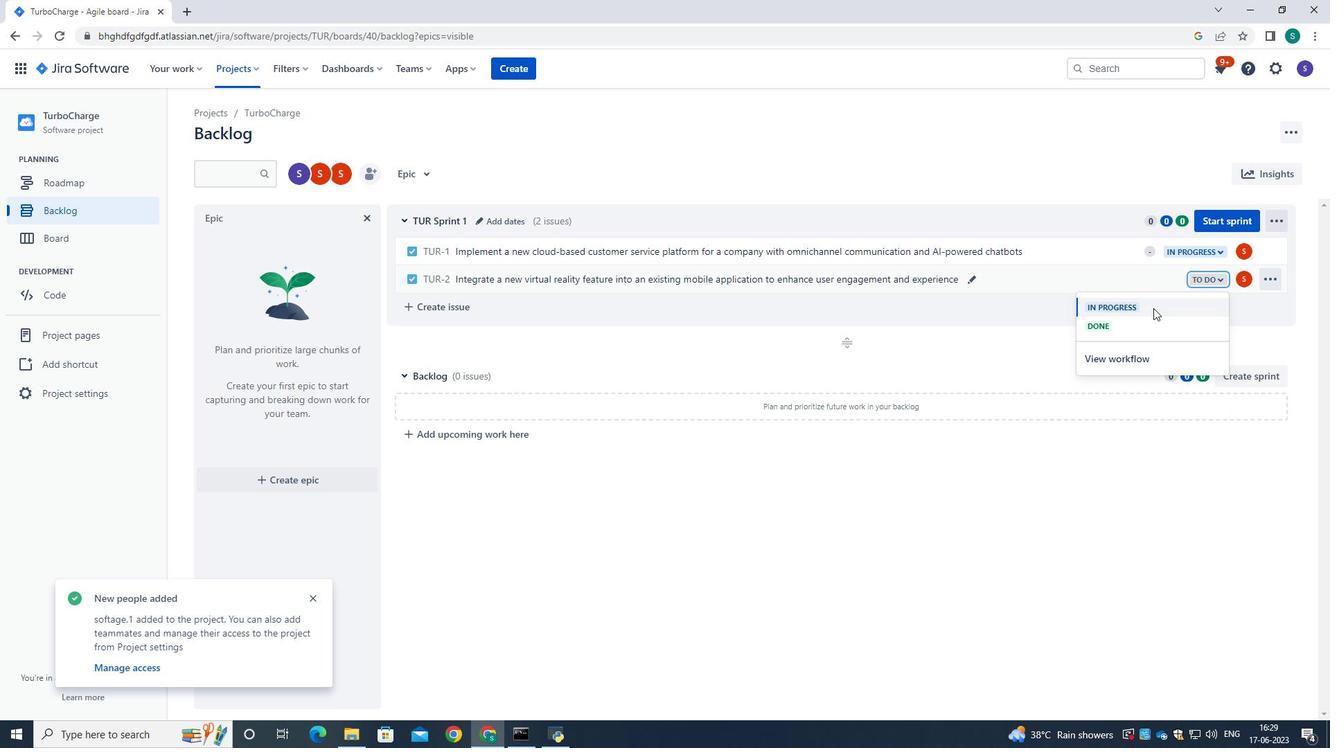 
Action: Mouse moved to (980, 510)
Screenshot: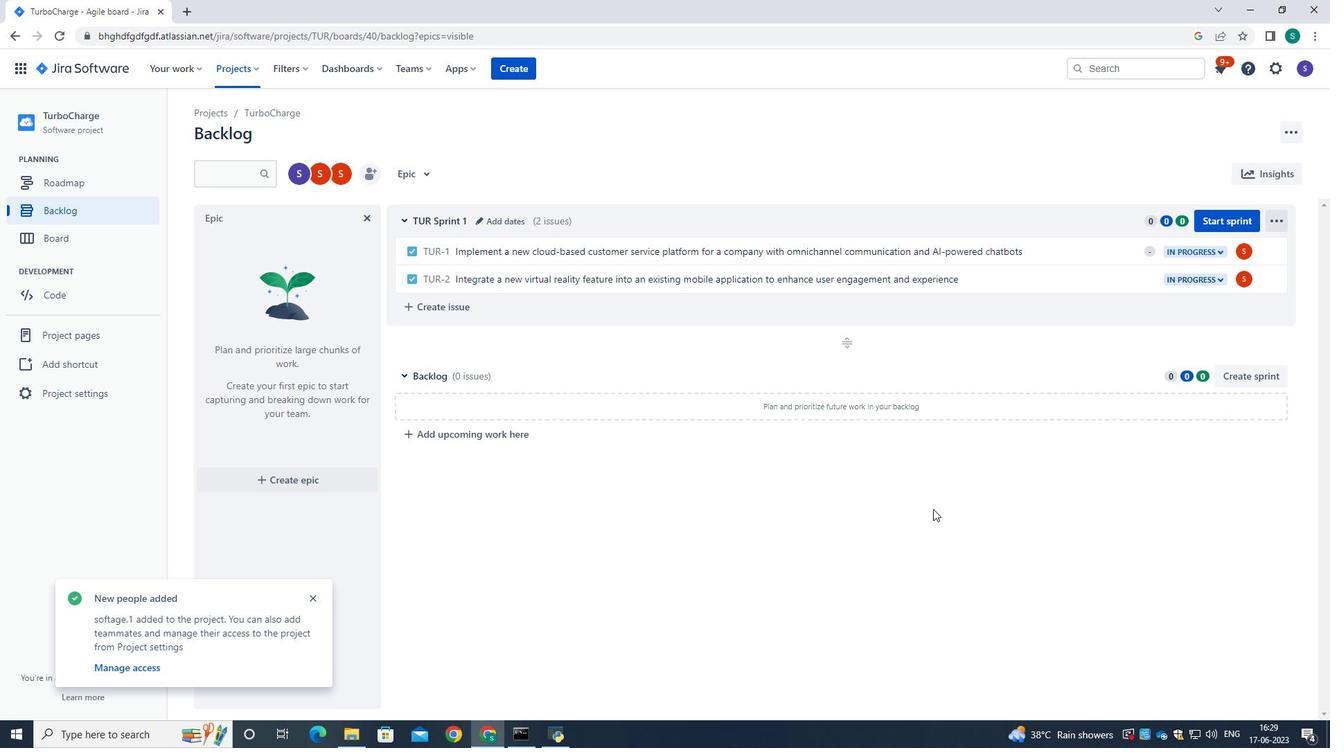 
Action: Mouse pressed left at (980, 510)
Screenshot: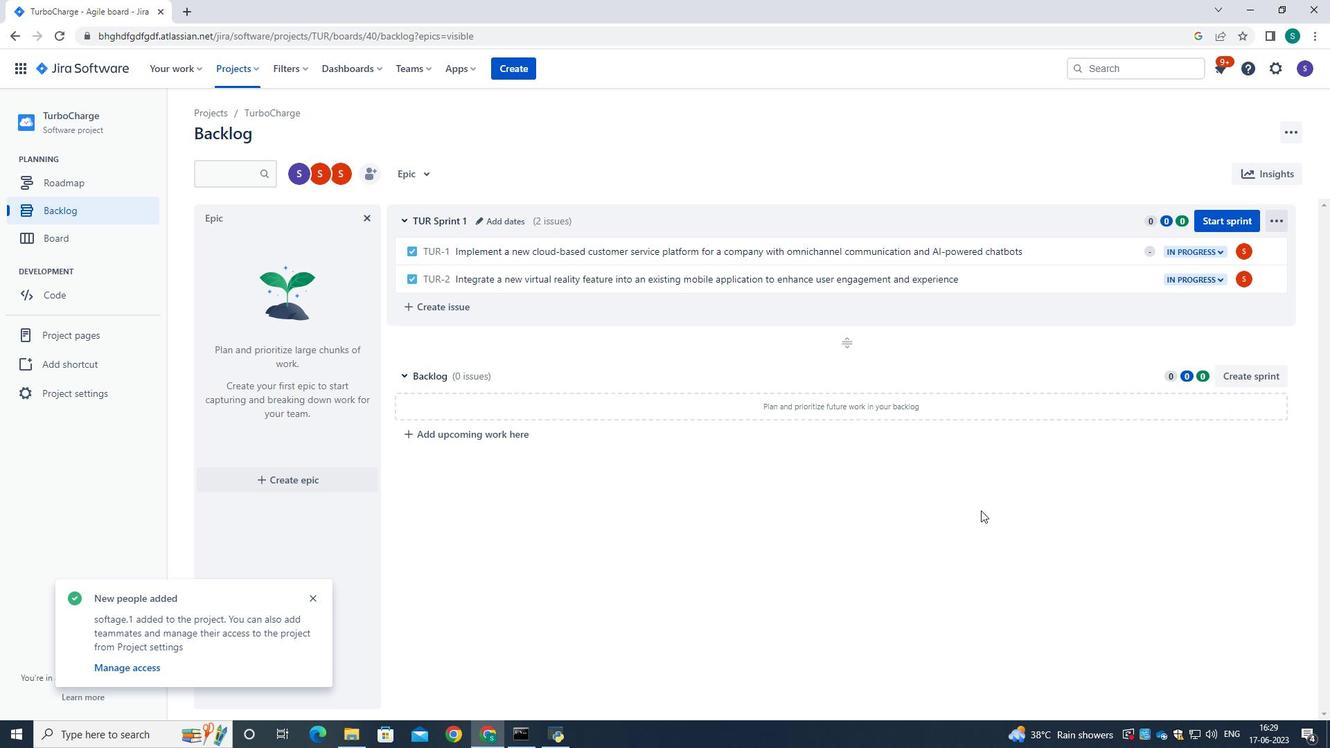 
